 Task: Create a due date automation trigger when advanced on, 2 working days before a card is due add fields with custom field "Resume" set to a date not in this month at 11:00 AM.
Action: Mouse moved to (1042, 306)
Screenshot: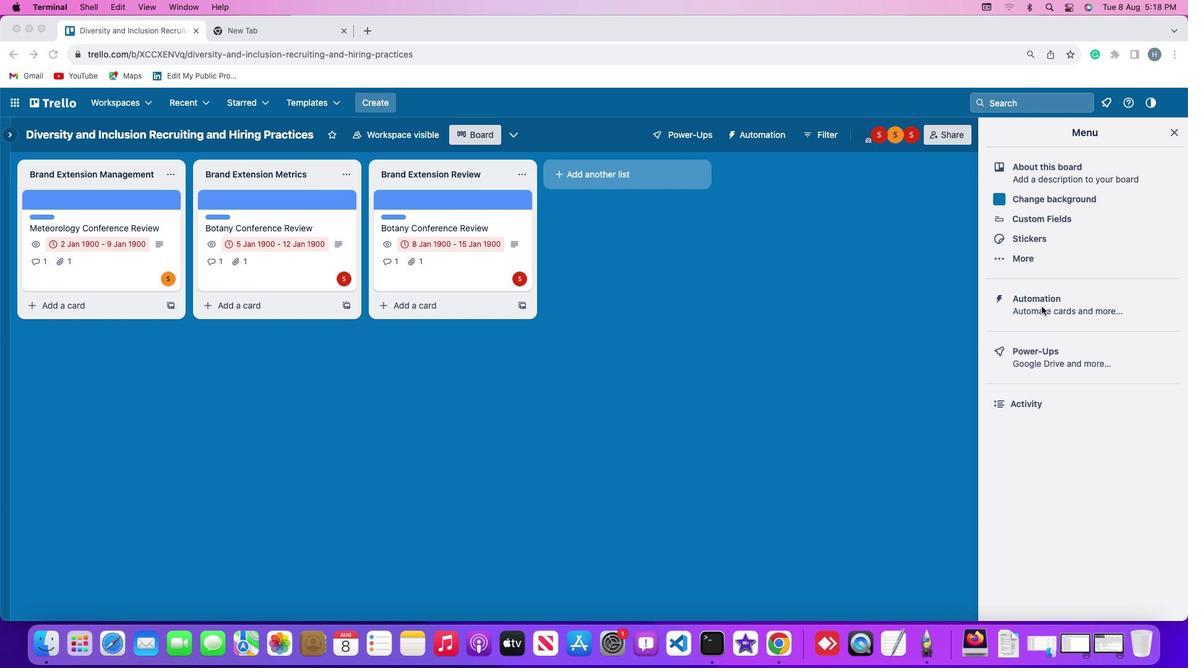 
Action: Mouse pressed left at (1042, 306)
Screenshot: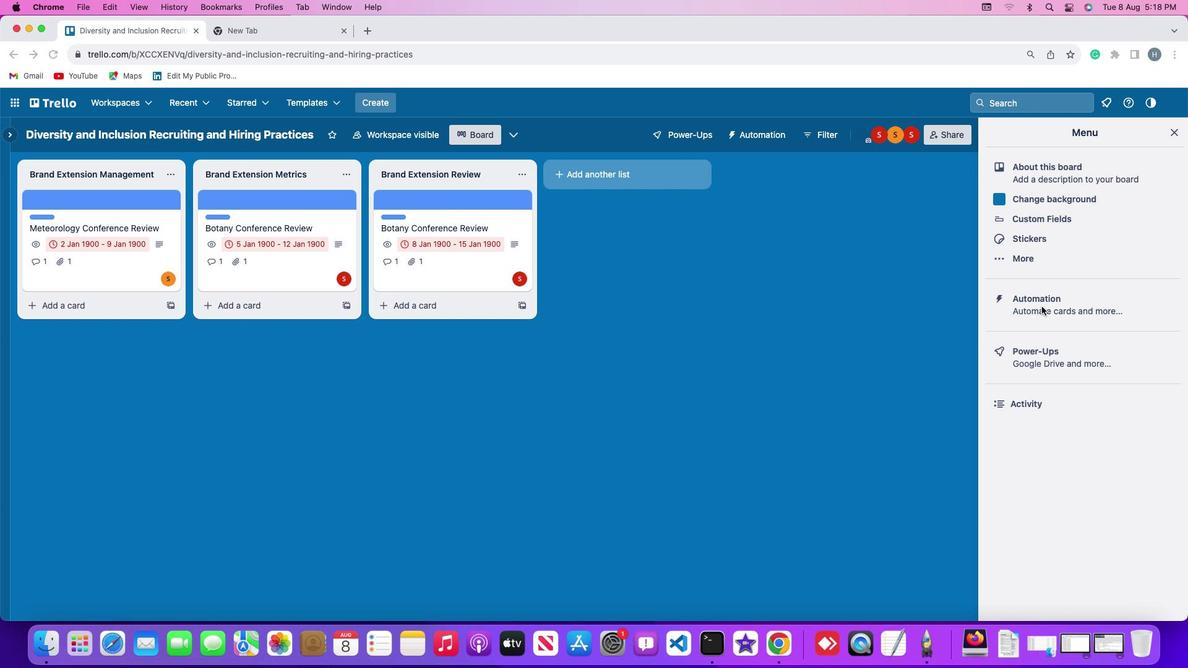 
Action: Mouse pressed left at (1042, 306)
Screenshot: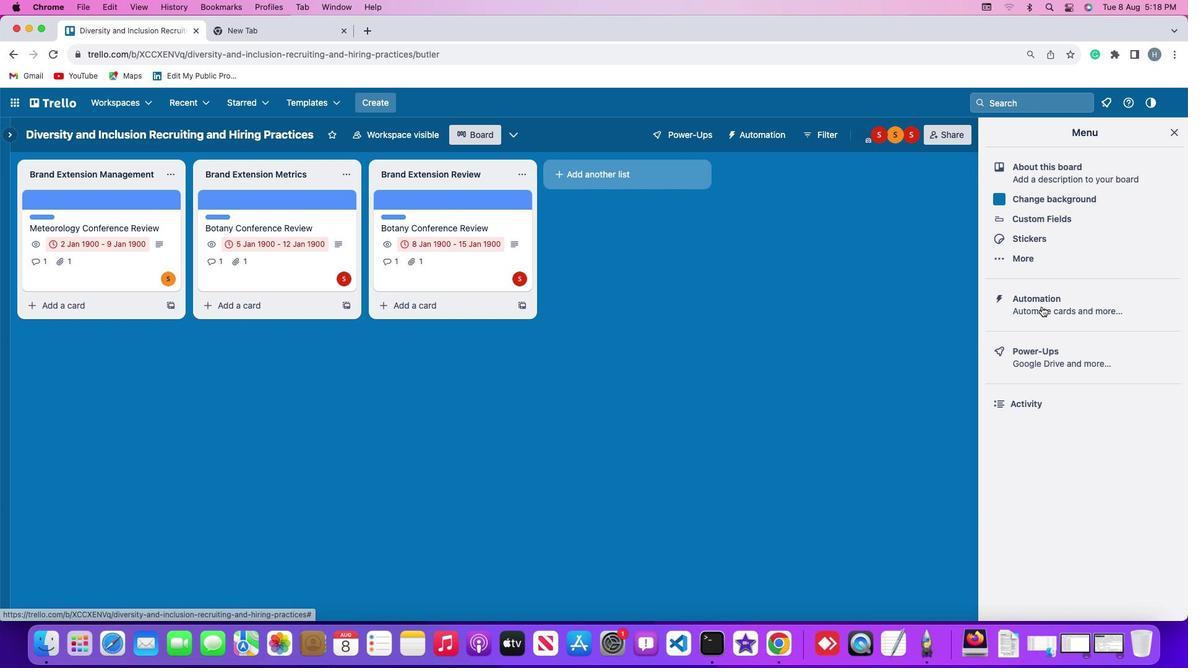 
Action: Mouse moved to (60, 293)
Screenshot: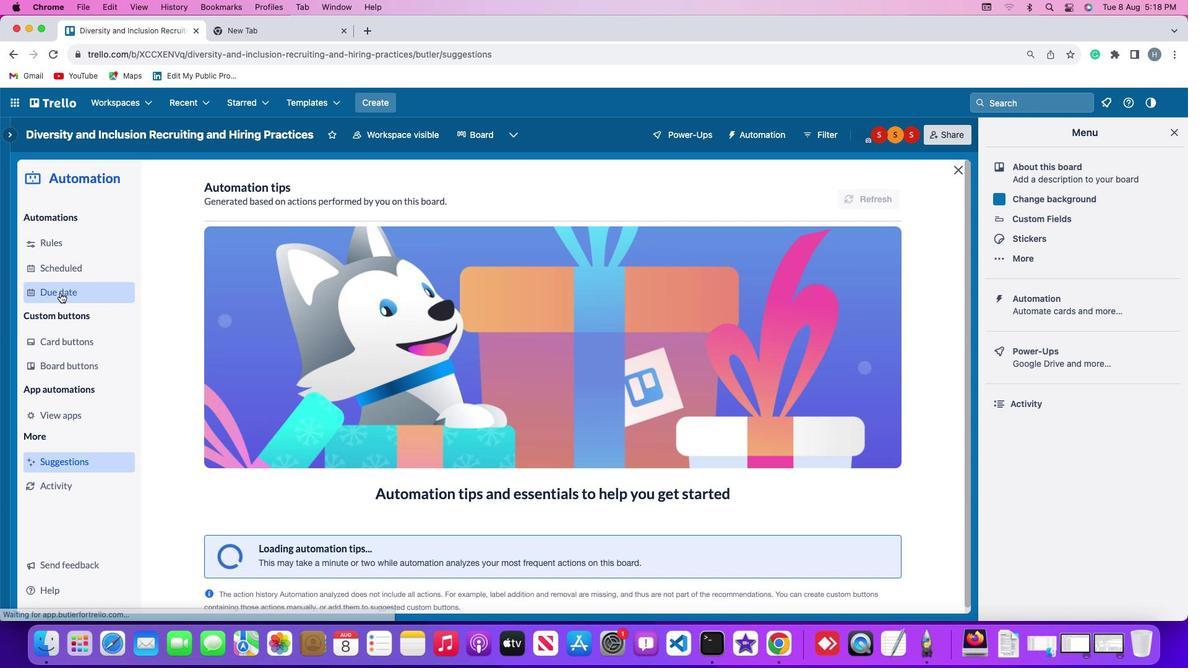 
Action: Mouse pressed left at (60, 293)
Screenshot: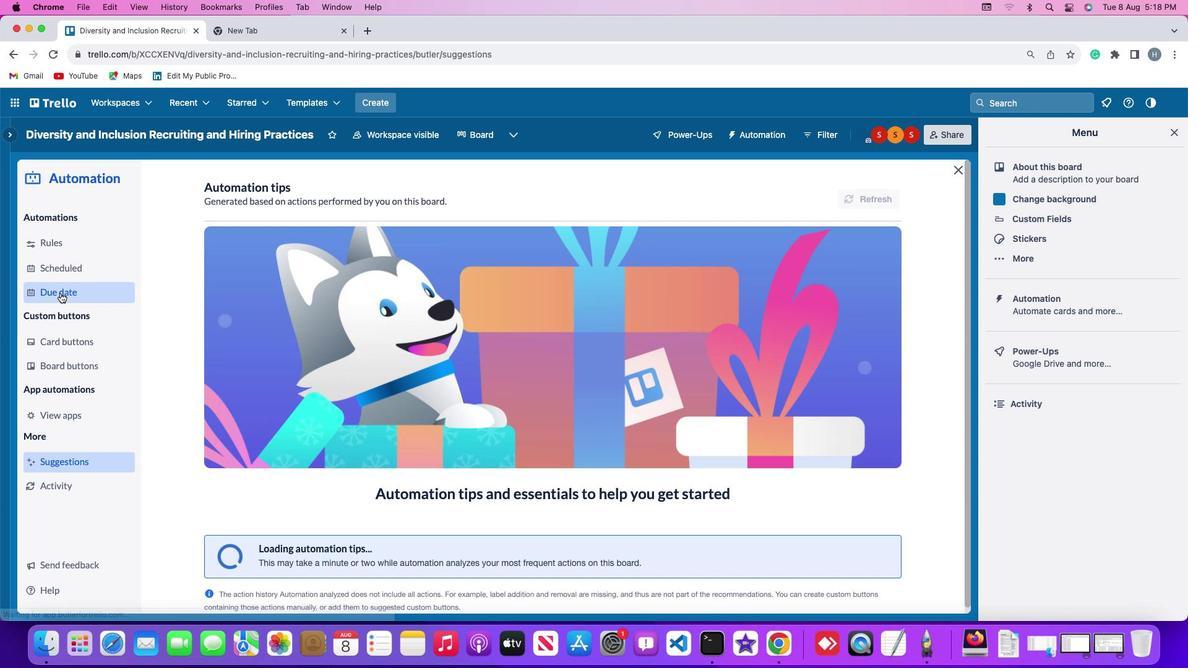 
Action: Mouse moved to (830, 191)
Screenshot: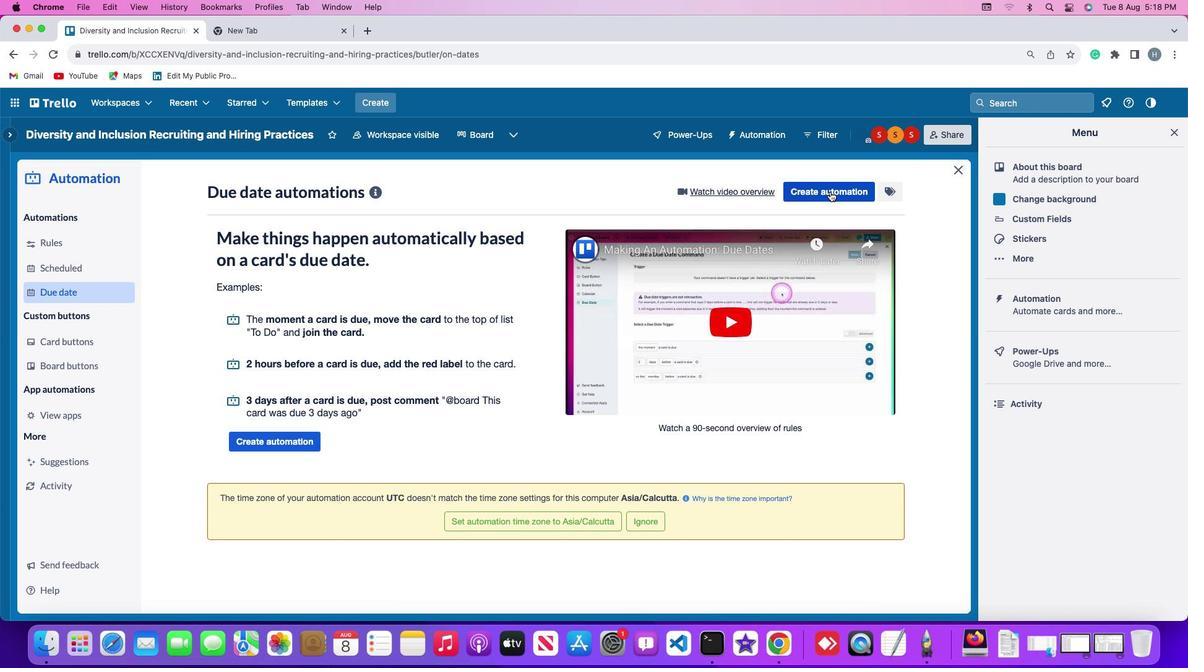 
Action: Mouse pressed left at (830, 191)
Screenshot: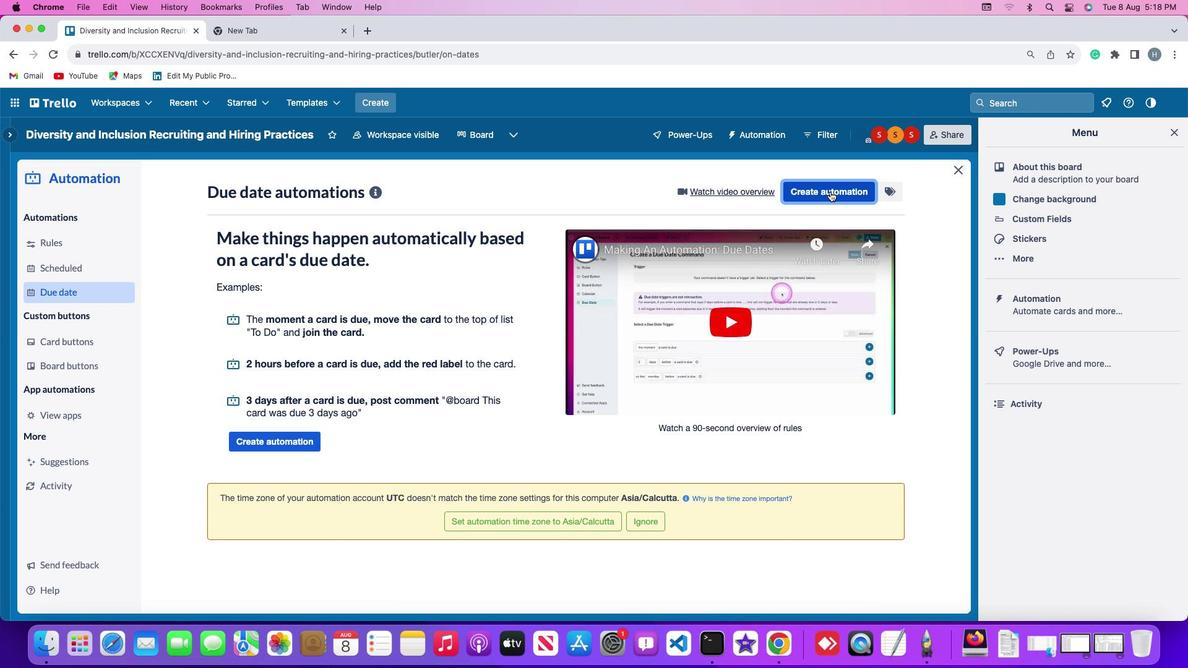 
Action: Mouse moved to (310, 312)
Screenshot: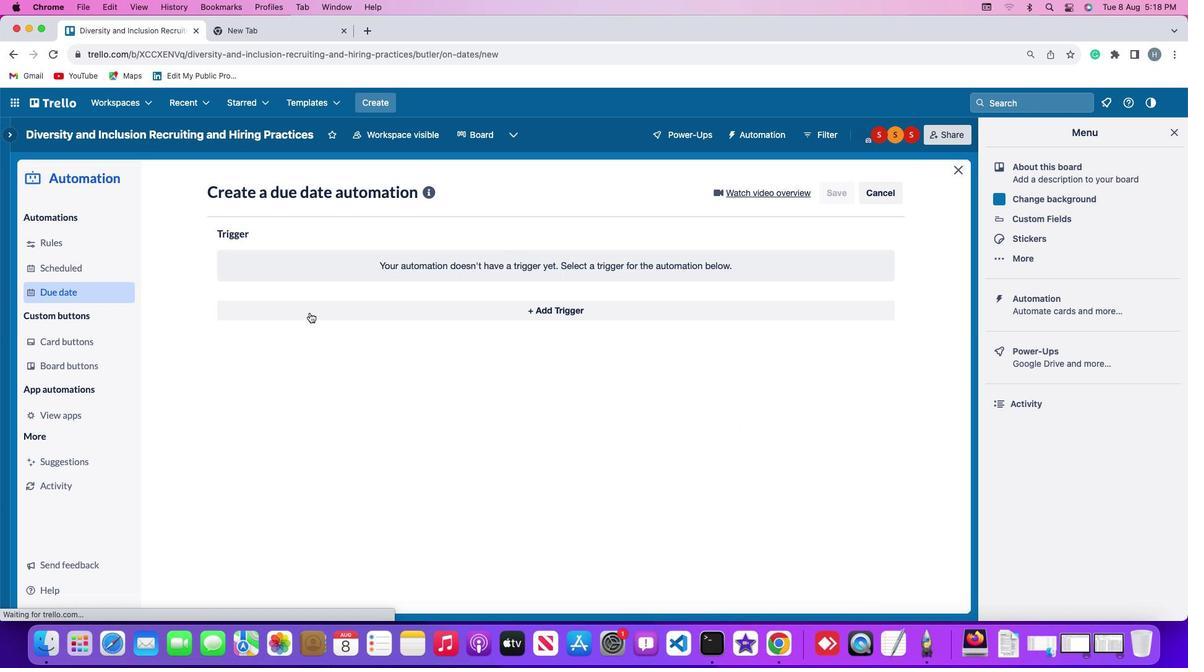 
Action: Mouse pressed left at (310, 312)
Screenshot: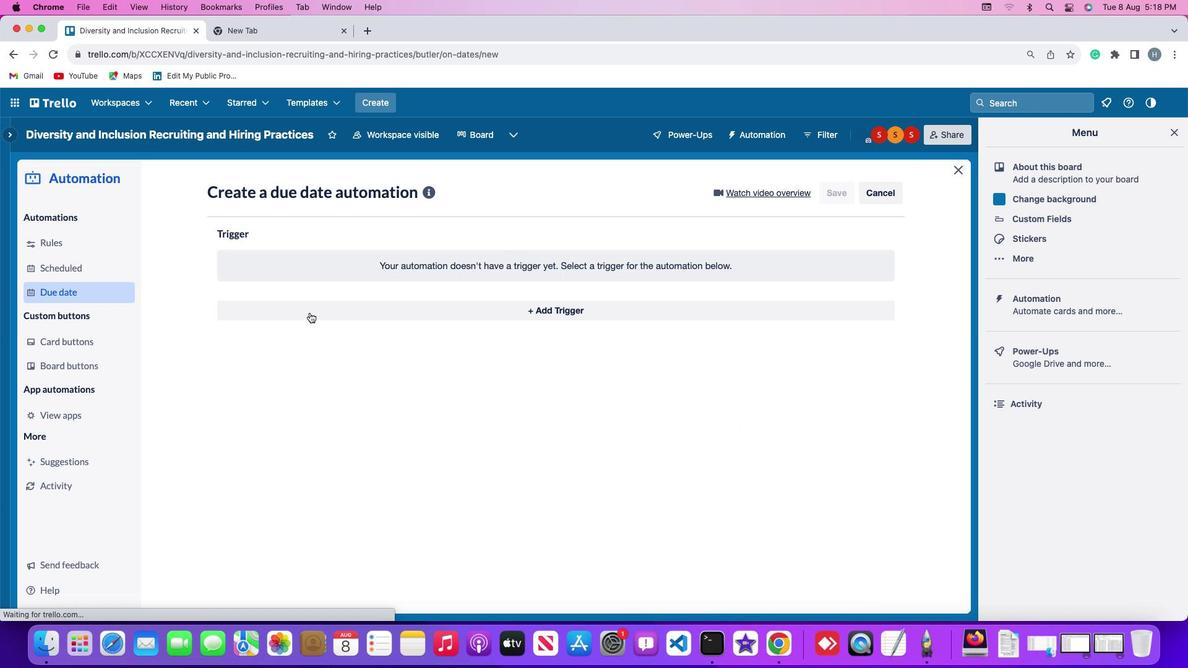 
Action: Mouse moved to (245, 505)
Screenshot: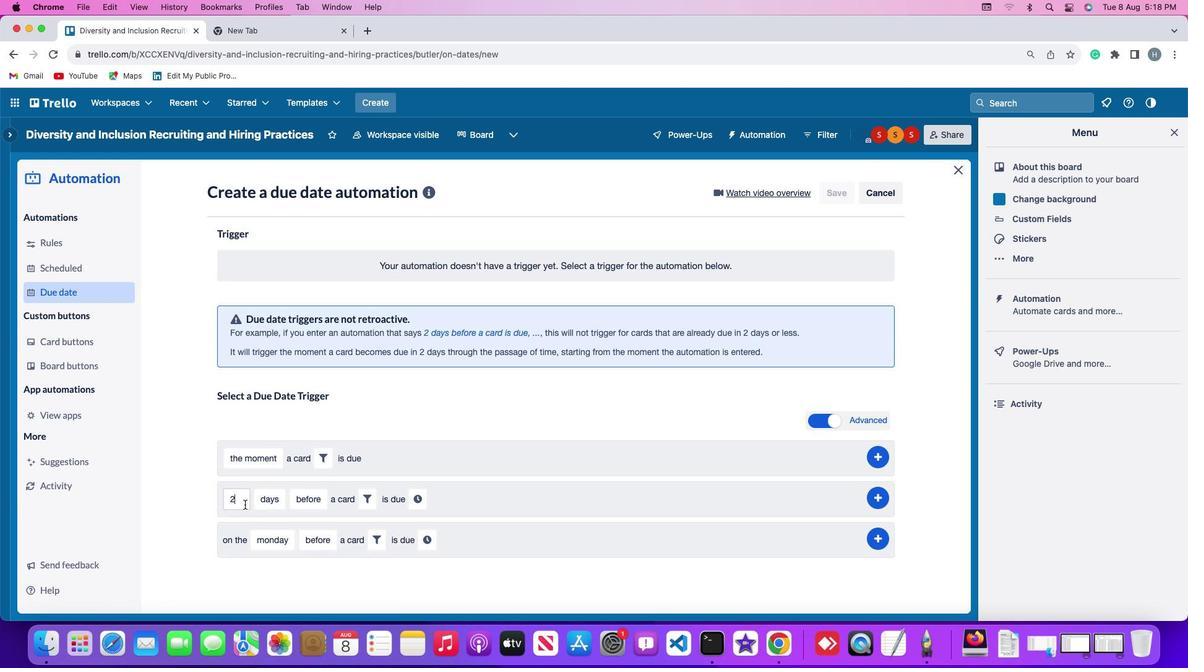 
Action: Mouse pressed left at (245, 505)
Screenshot: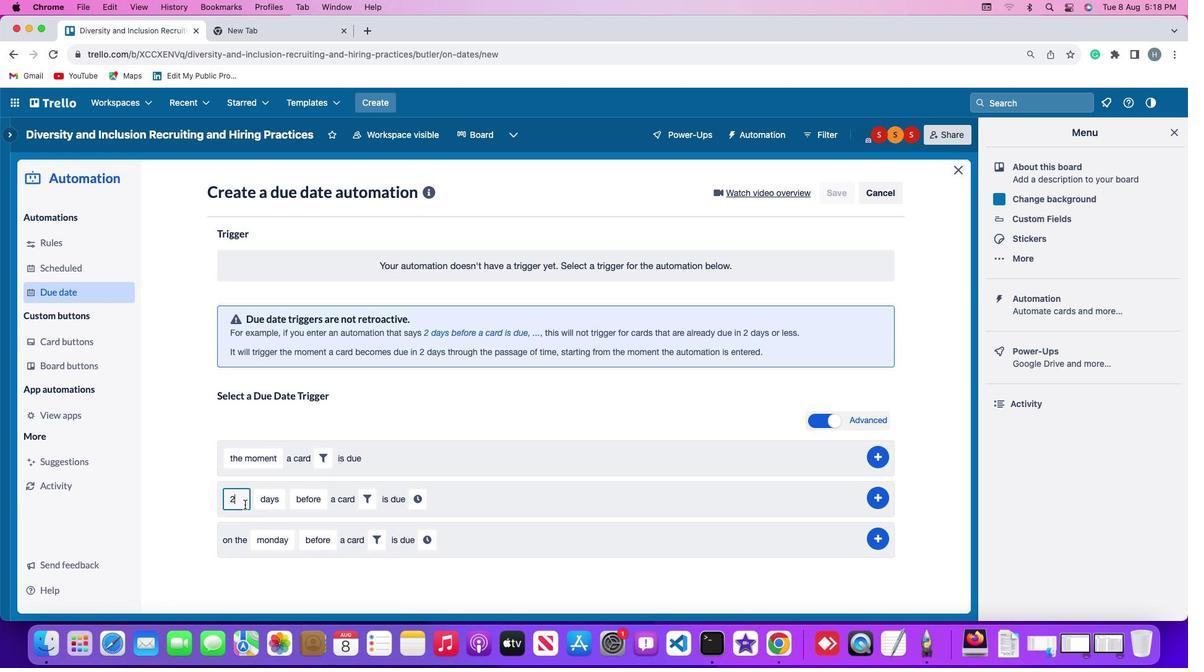 
Action: Mouse moved to (244, 504)
Screenshot: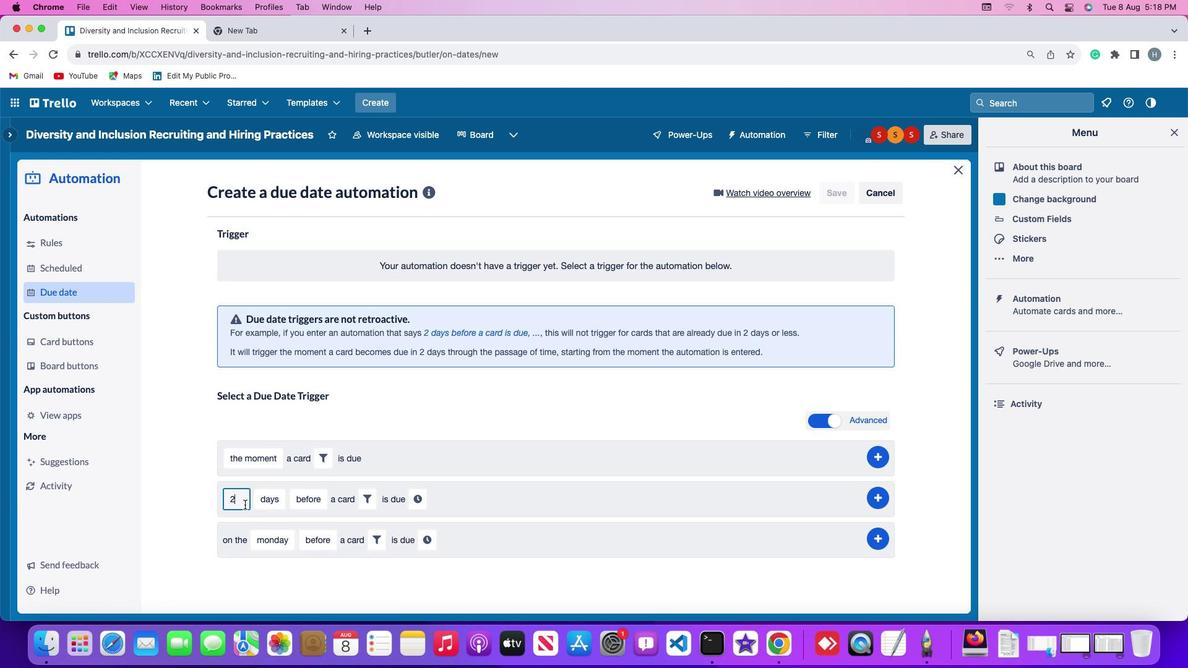 
Action: Key pressed Key.backspace'2'
Screenshot: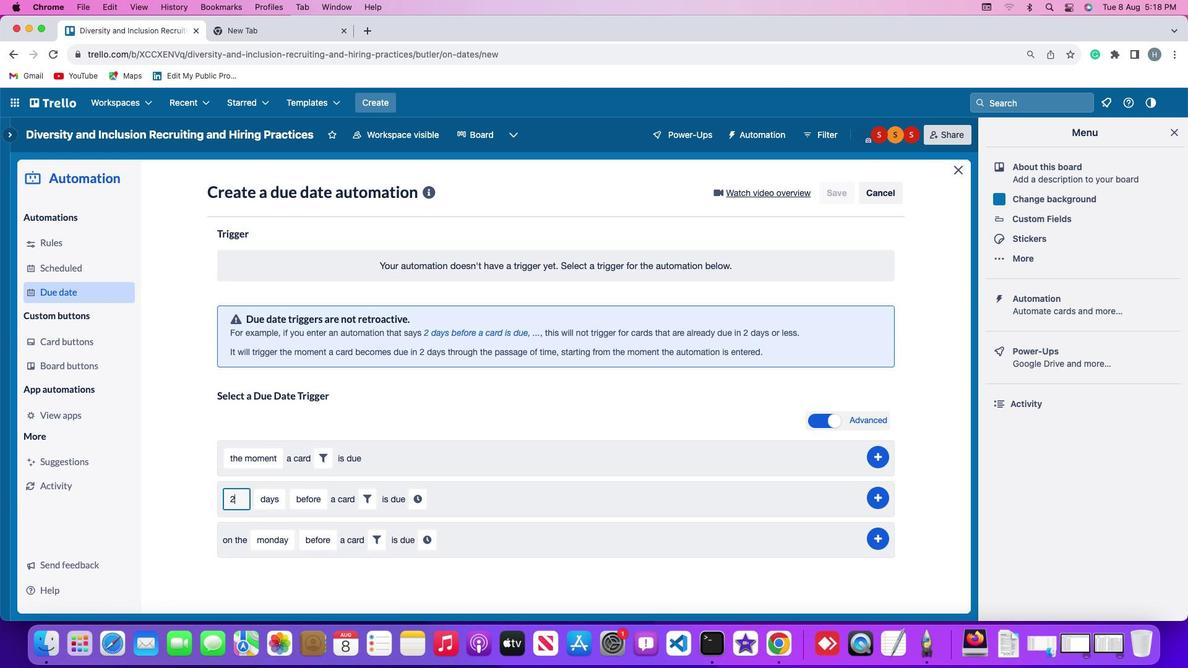 
Action: Mouse moved to (279, 504)
Screenshot: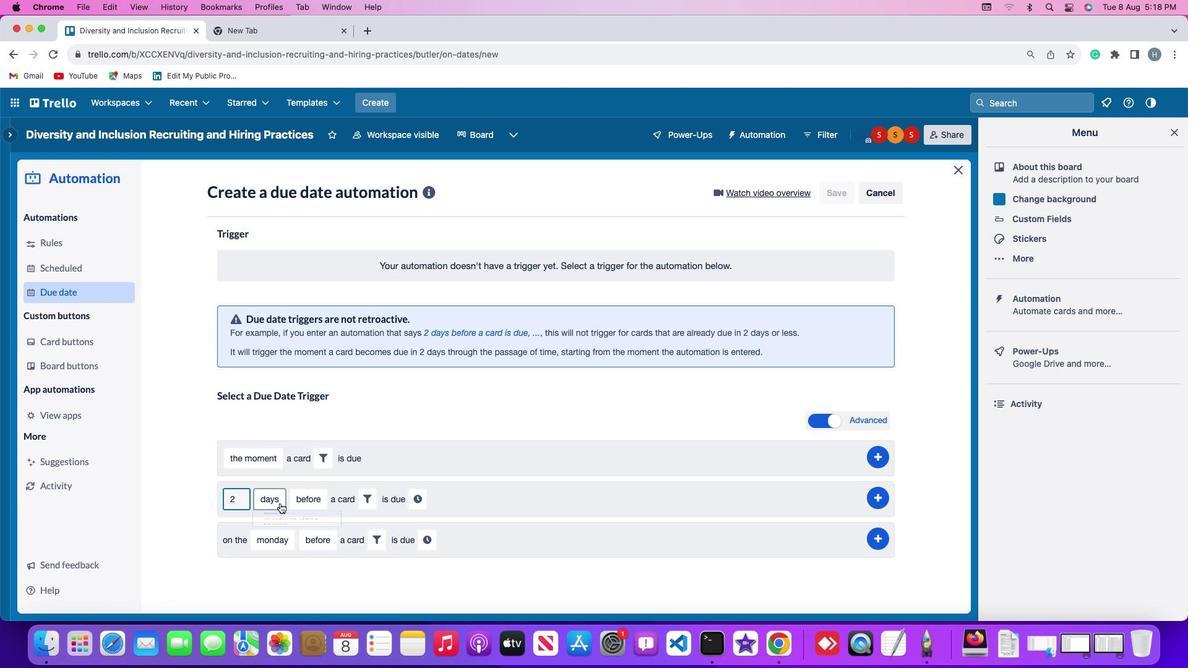 
Action: Mouse pressed left at (279, 504)
Screenshot: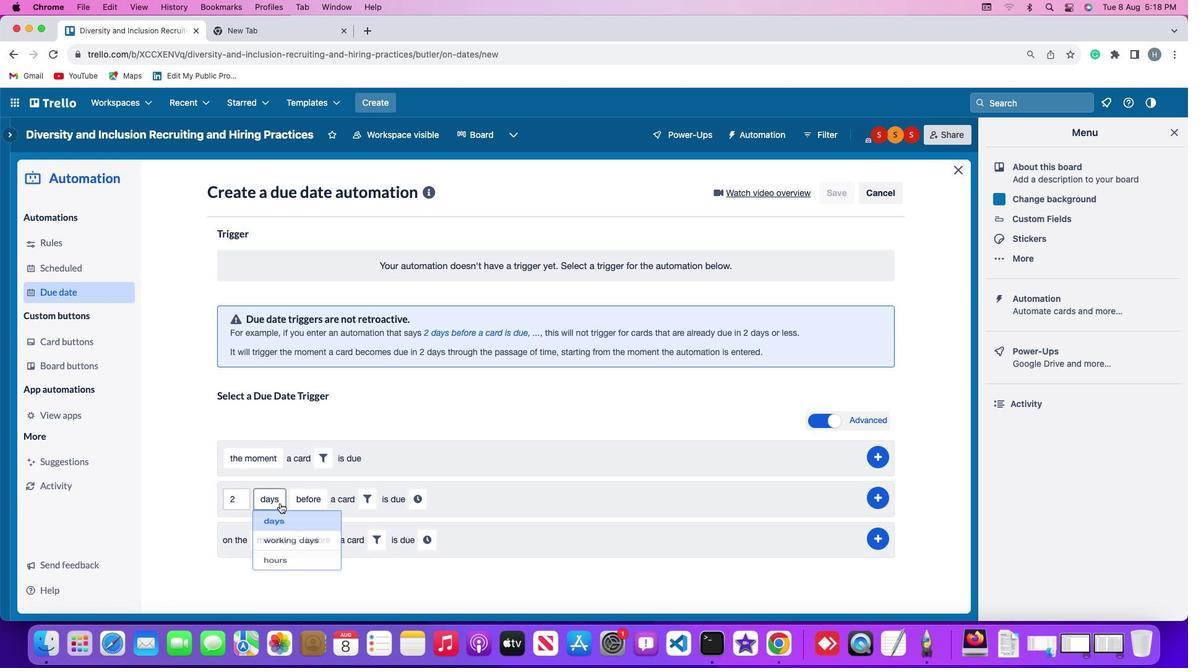 
Action: Mouse moved to (282, 548)
Screenshot: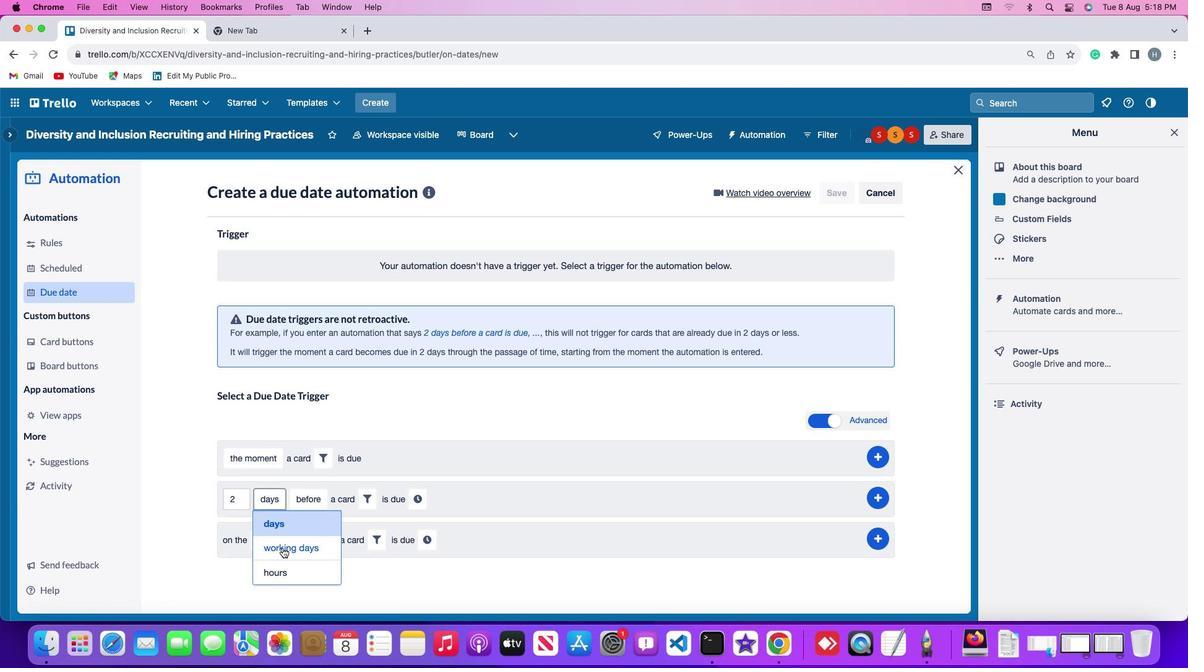 
Action: Mouse pressed left at (282, 548)
Screenshot: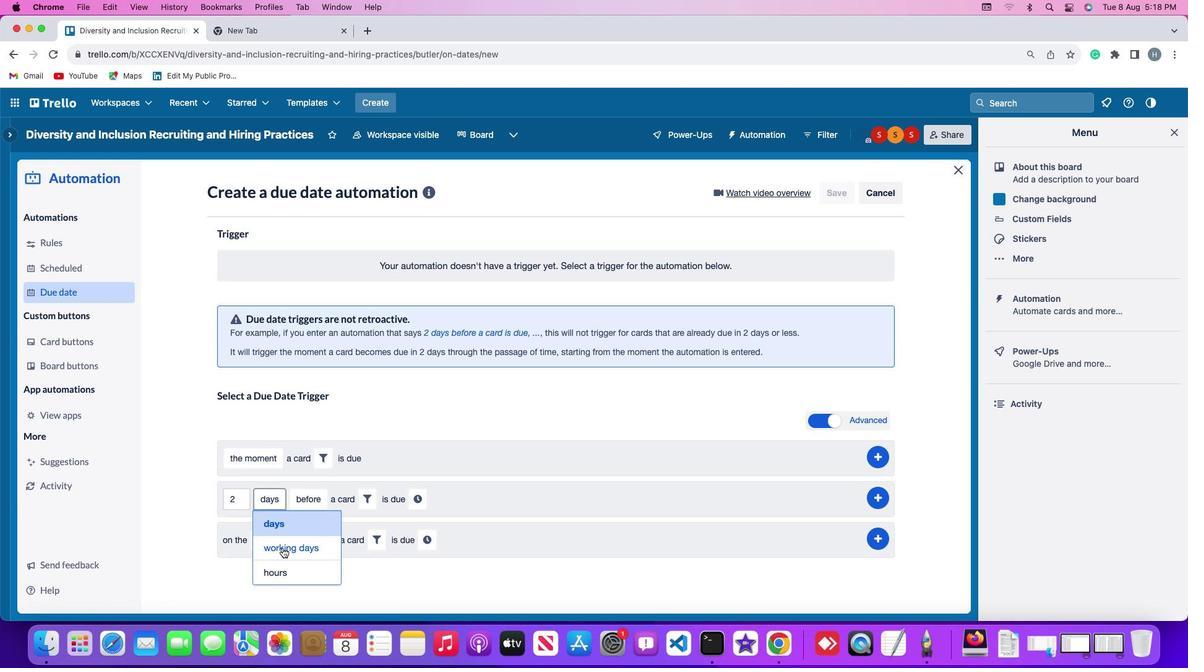 
Action: Mouse moved to (341, 505)
Screenshot: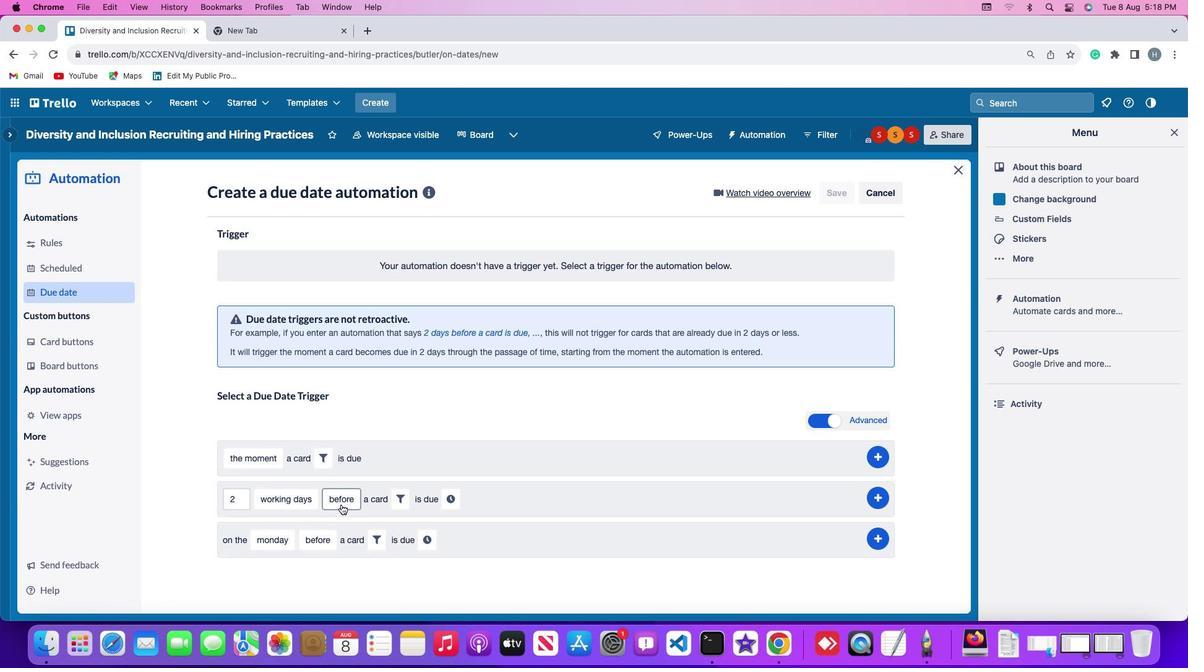 
Action: Mouse pressed left at (341, 505)
Screenshot: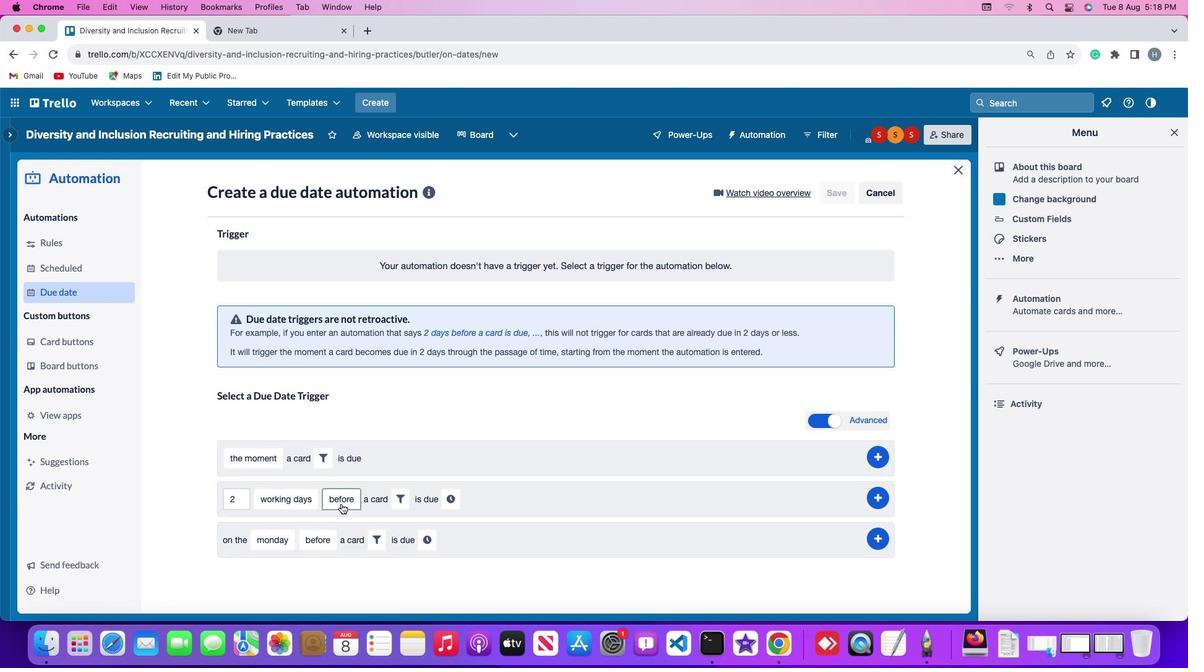 
Action: Mouse moved to (341, 521)
Screenshot: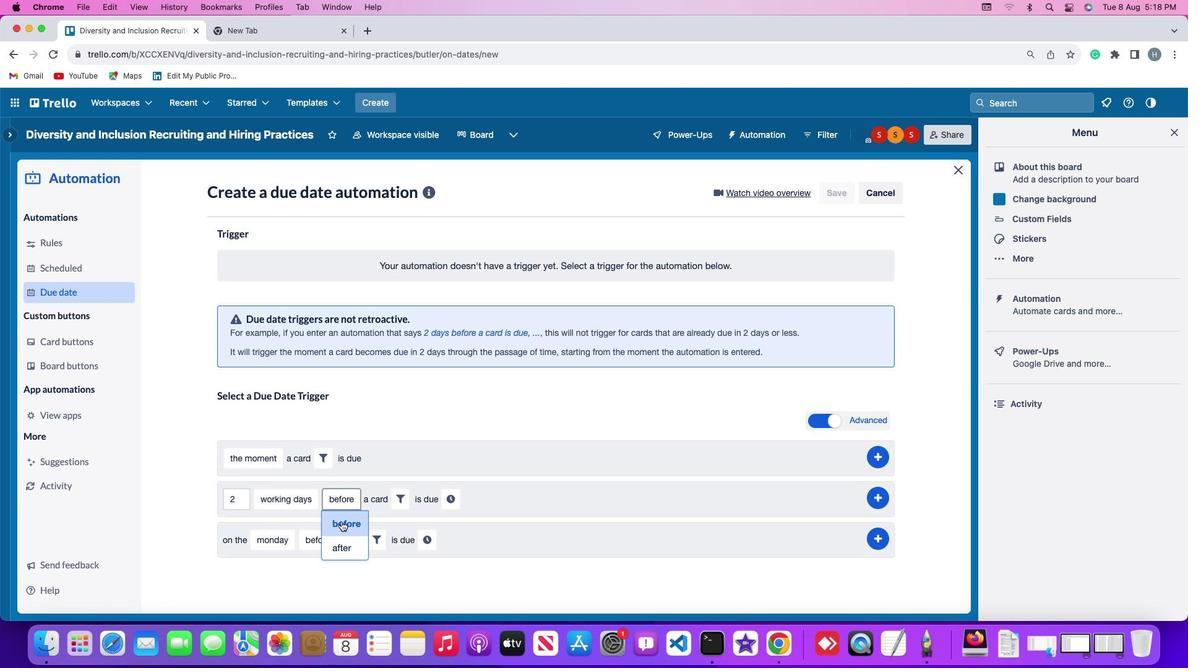 
Action: Mouse pressed left at (341, 521)
Screenshot: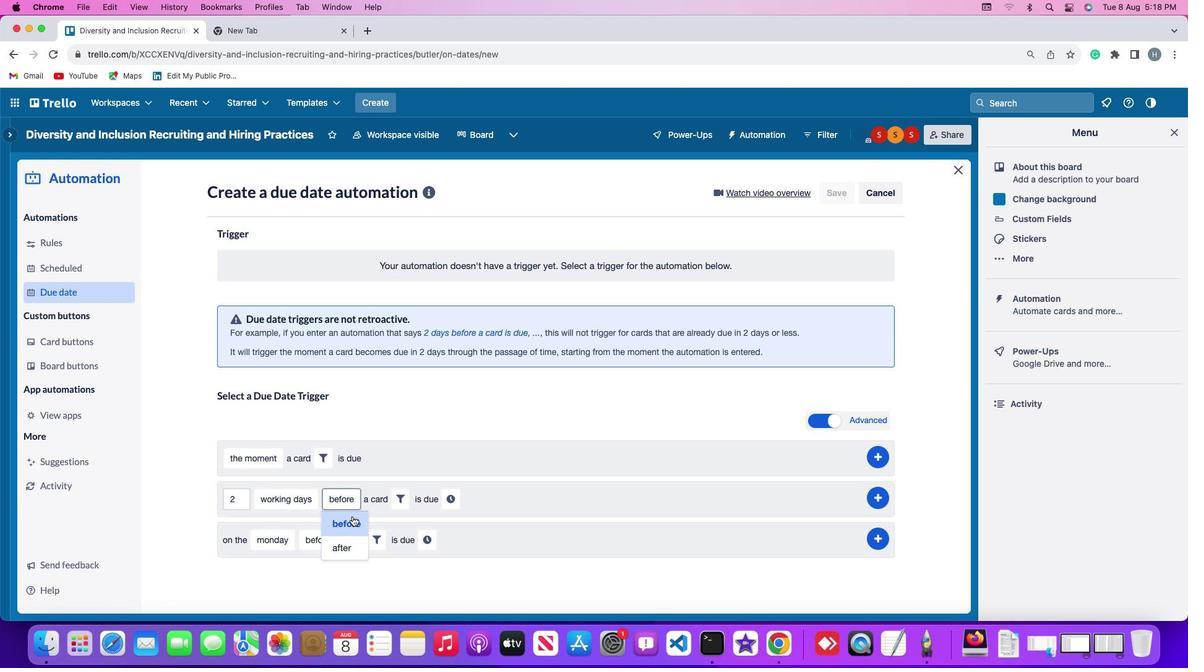 
Action: Mouse moved to (408, 497)
Screenshot: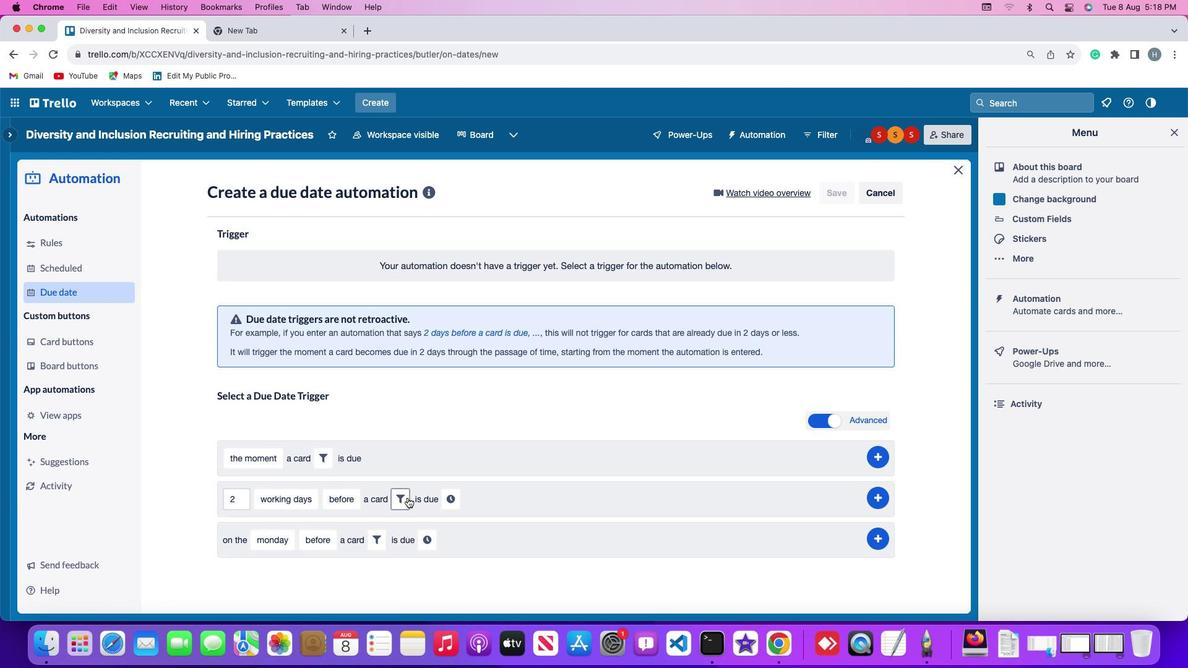 
Action: Mouse pressed left at (408, 497)
Screenshot: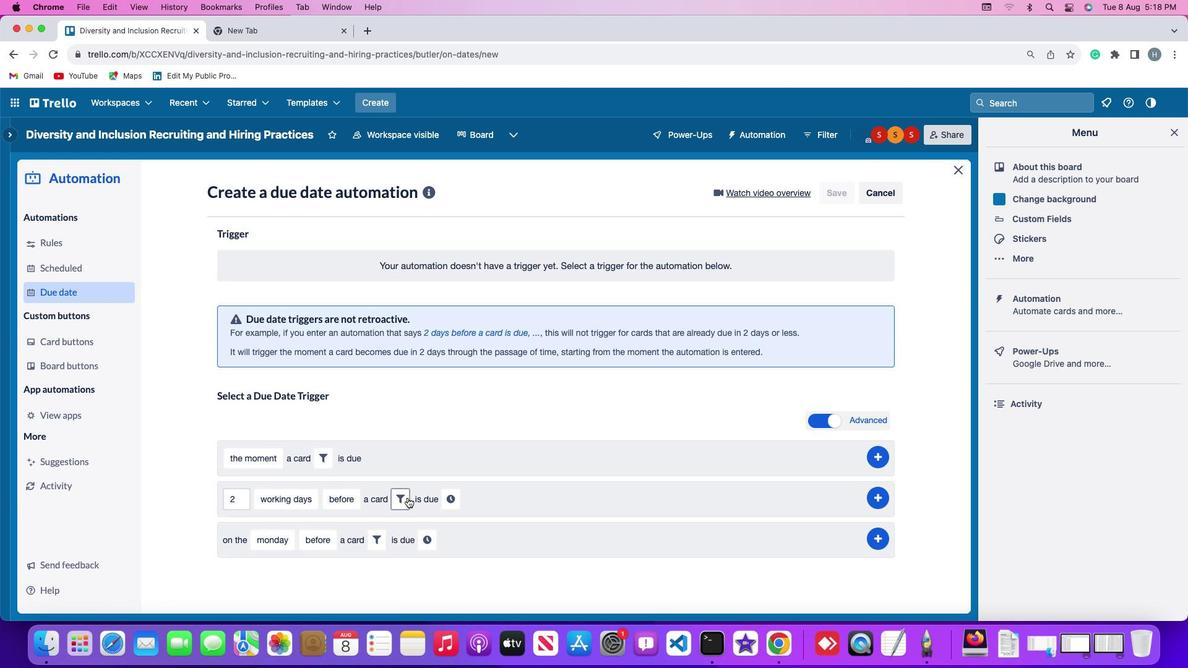 
Action: Mouse moved to (607, 536)
Screenshot: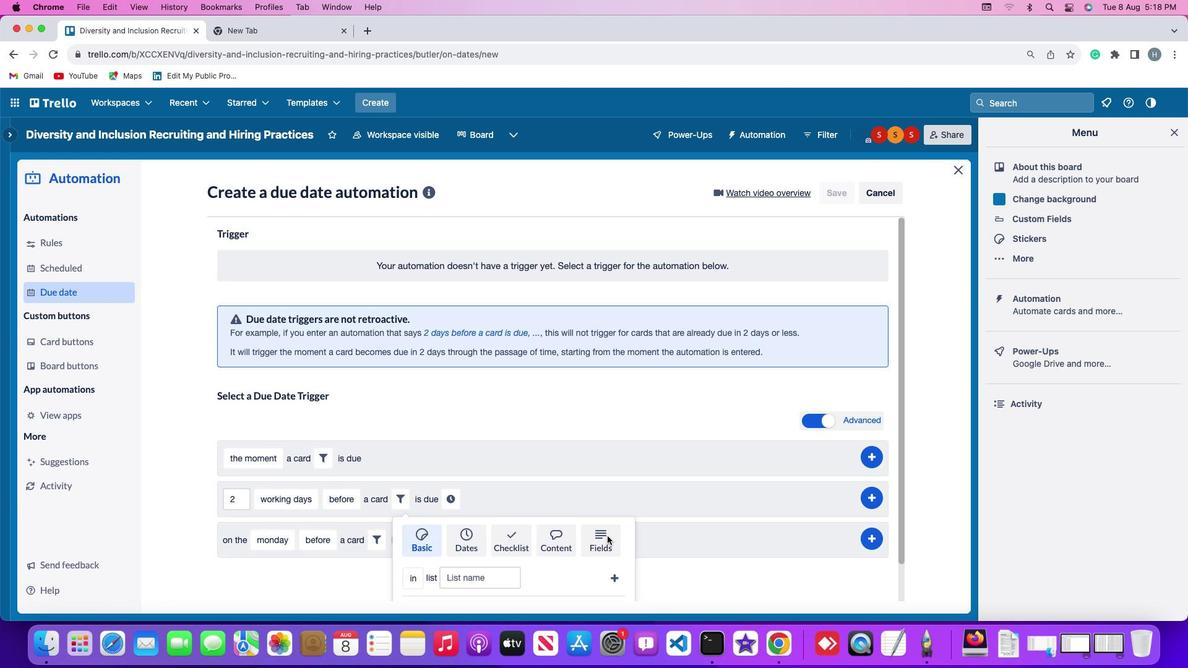 
Action: Mouse pressed left at (607, 536)
Screenshot: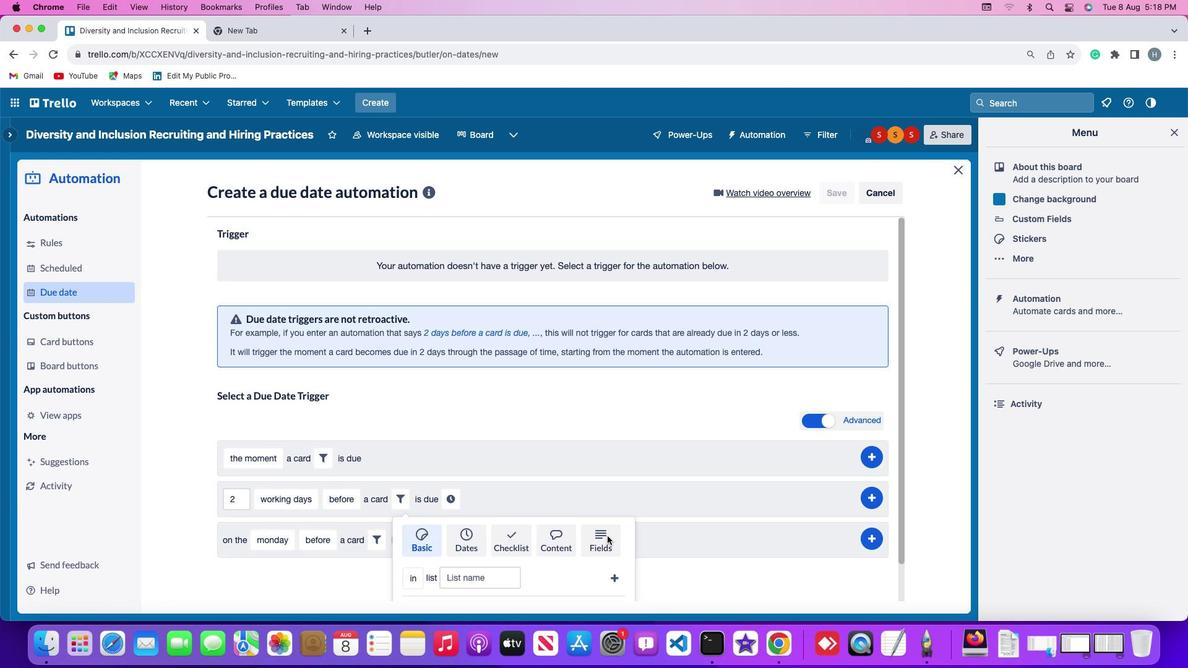 
Action: Mouse moved to (367, 574)
Screenshot: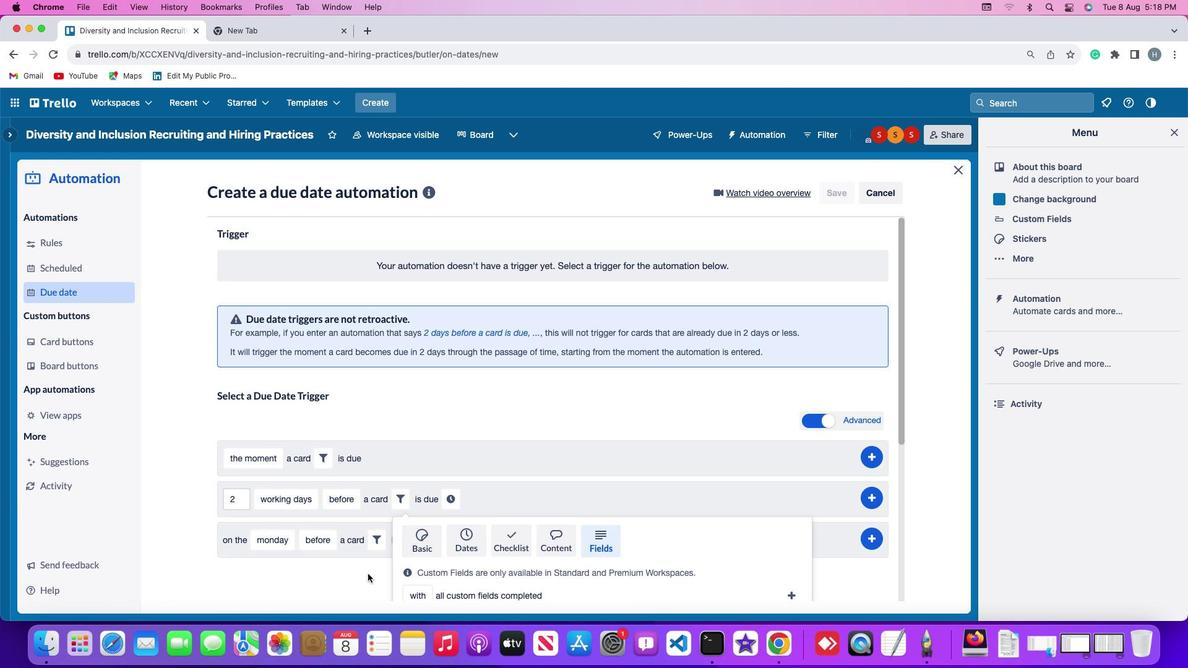 
Action: Mouse scrolled (367, 574) with delta (0, 0)
Screenshot: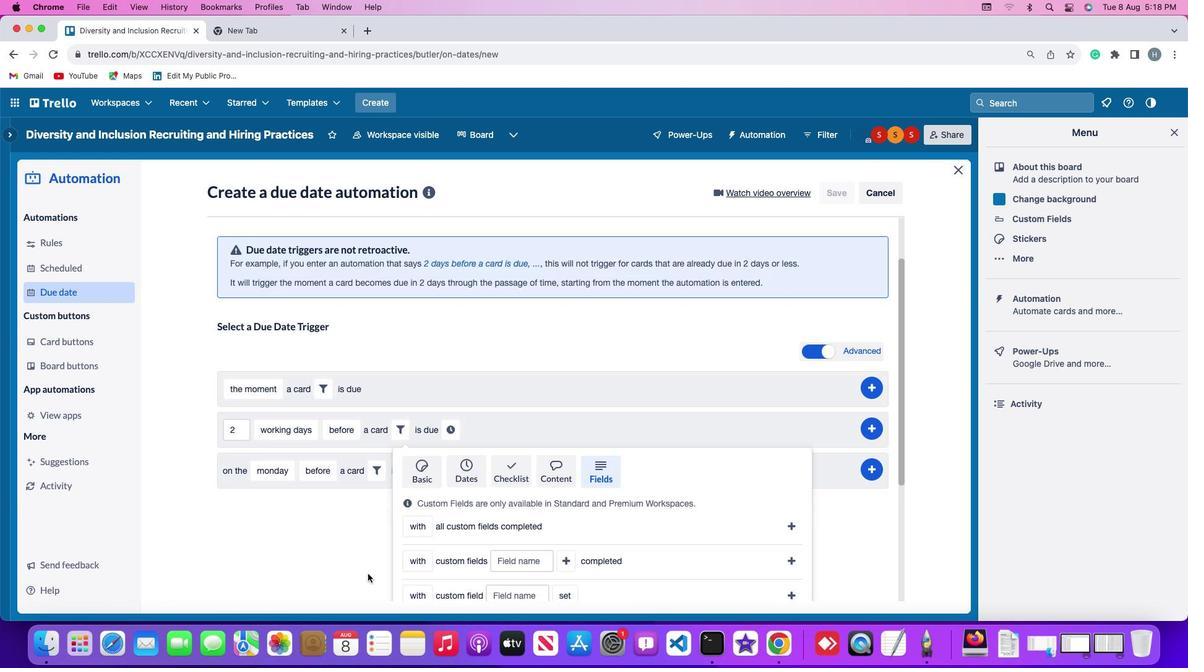 
Action: Mouse scrolled (367, 574) with delta (0, 0)
Screenshot: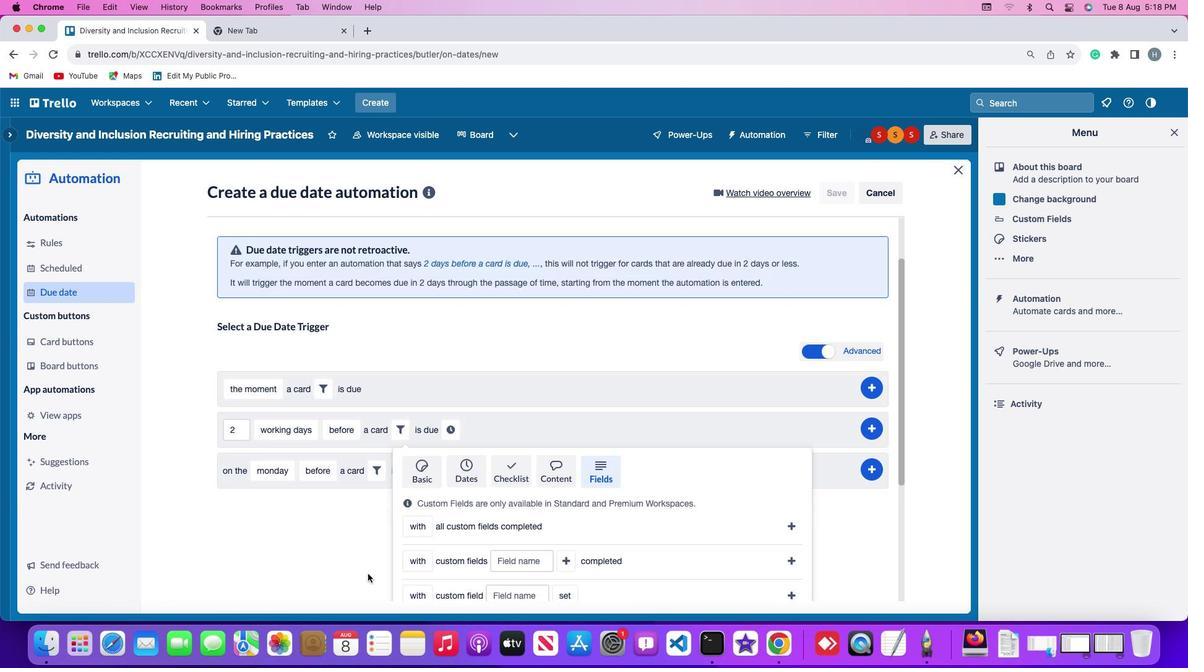 
Action: Mouse scrolled (367, 574) with delta (0, -2)
Screenshot: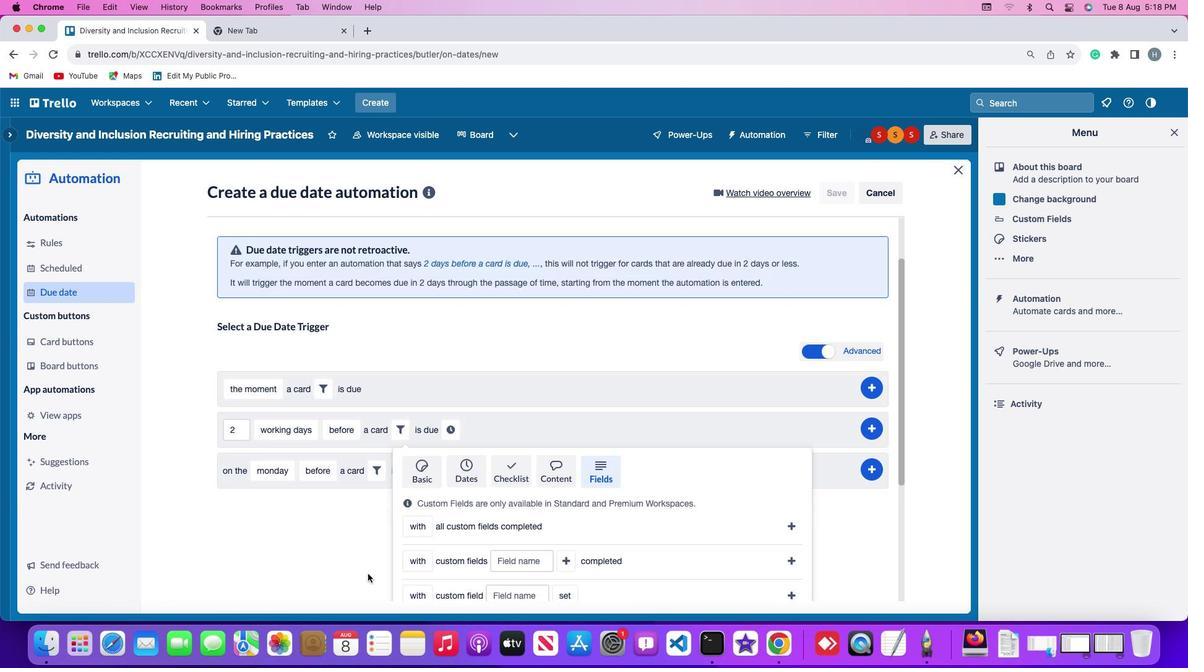 
Action: Mouse scrolled (367, 574) with delta (0, -3)
Screenshot: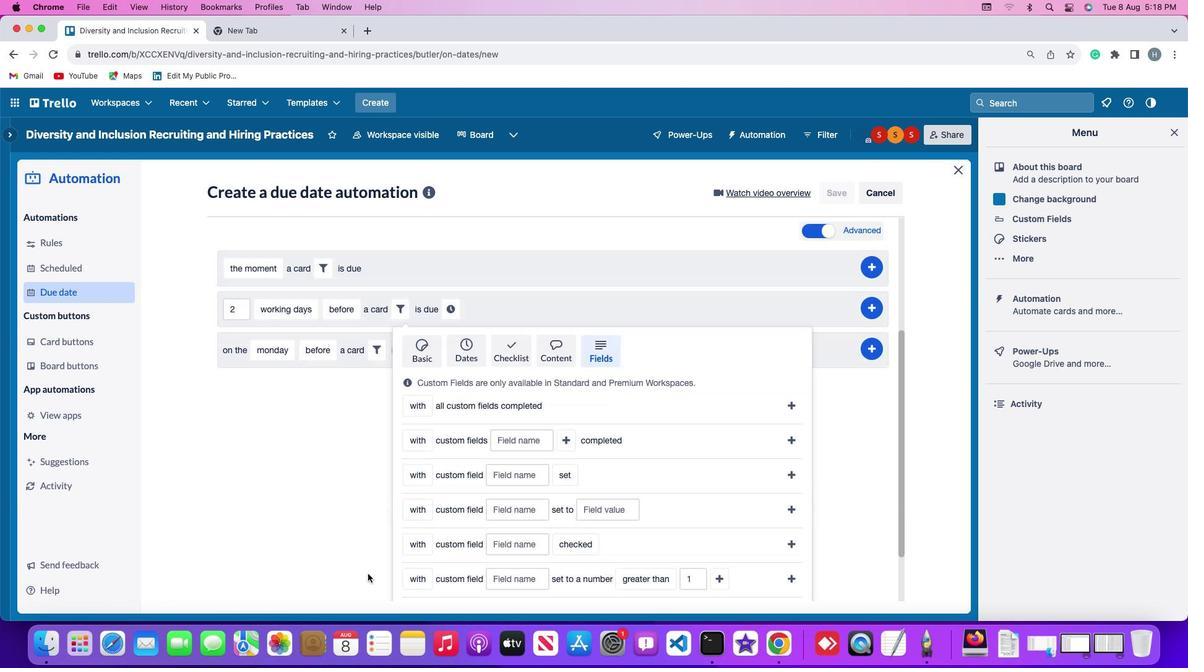 
Action: Mouse scrolled (367, 574) with delta (0, -3)
Screenshot: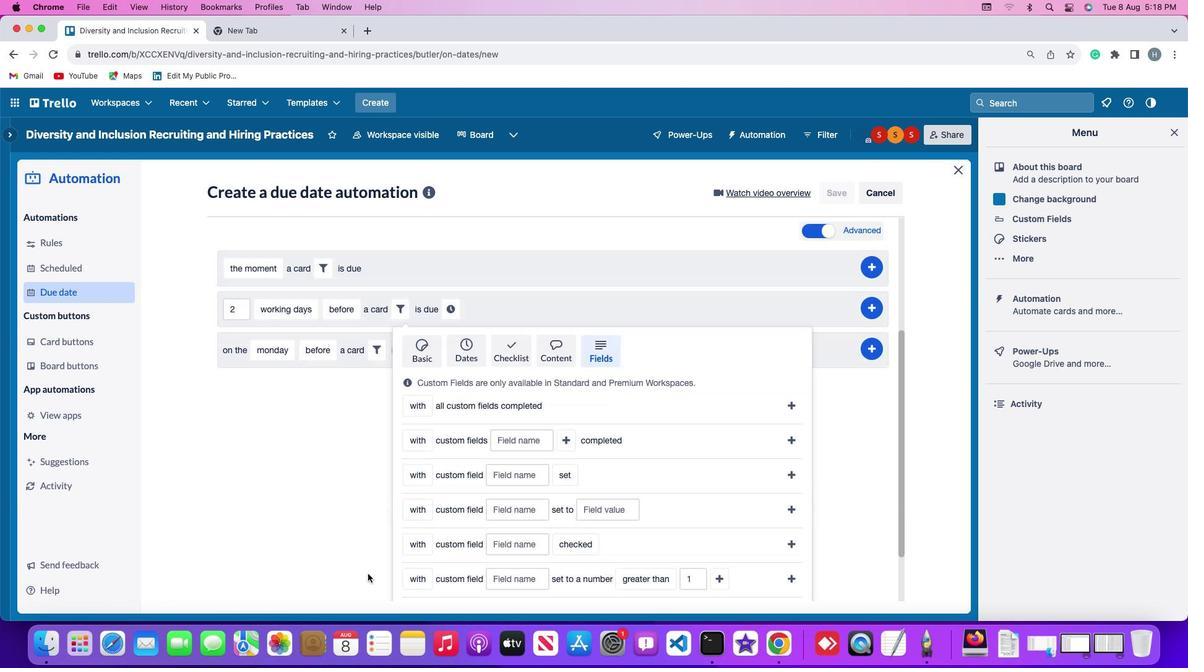 
Action: Mouse scrolled (367, 574) with delta (0, -4)
Screenshot: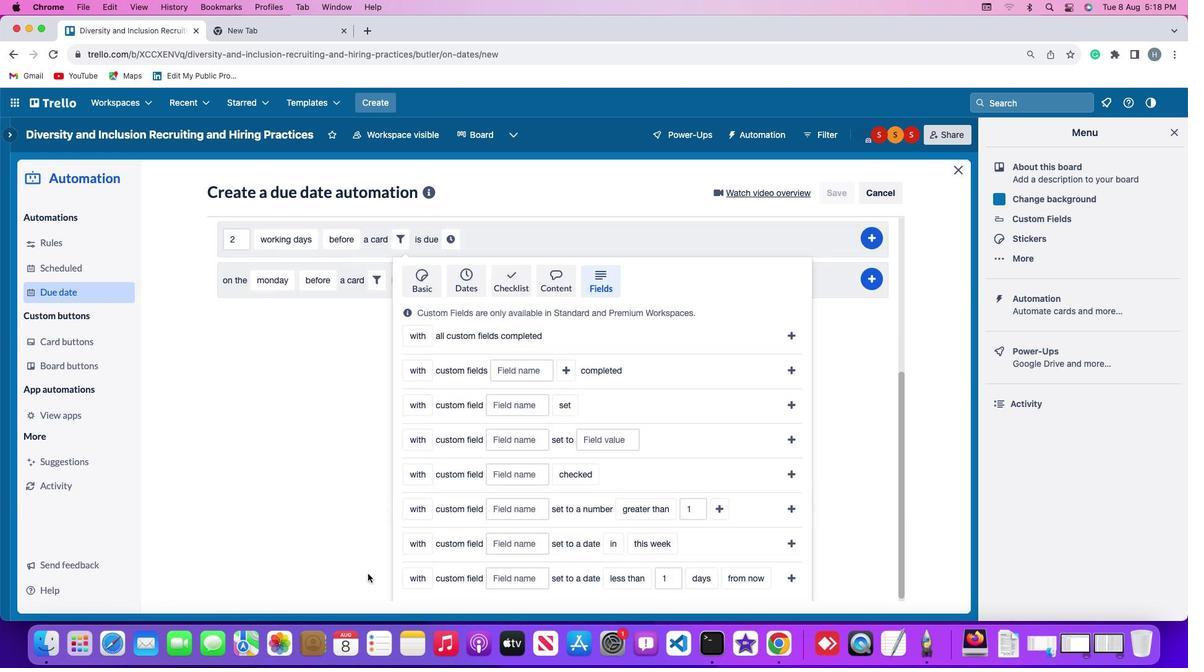 
Action: Mouse scrolled (367, 574) with delta (0, -4)
Screenshot: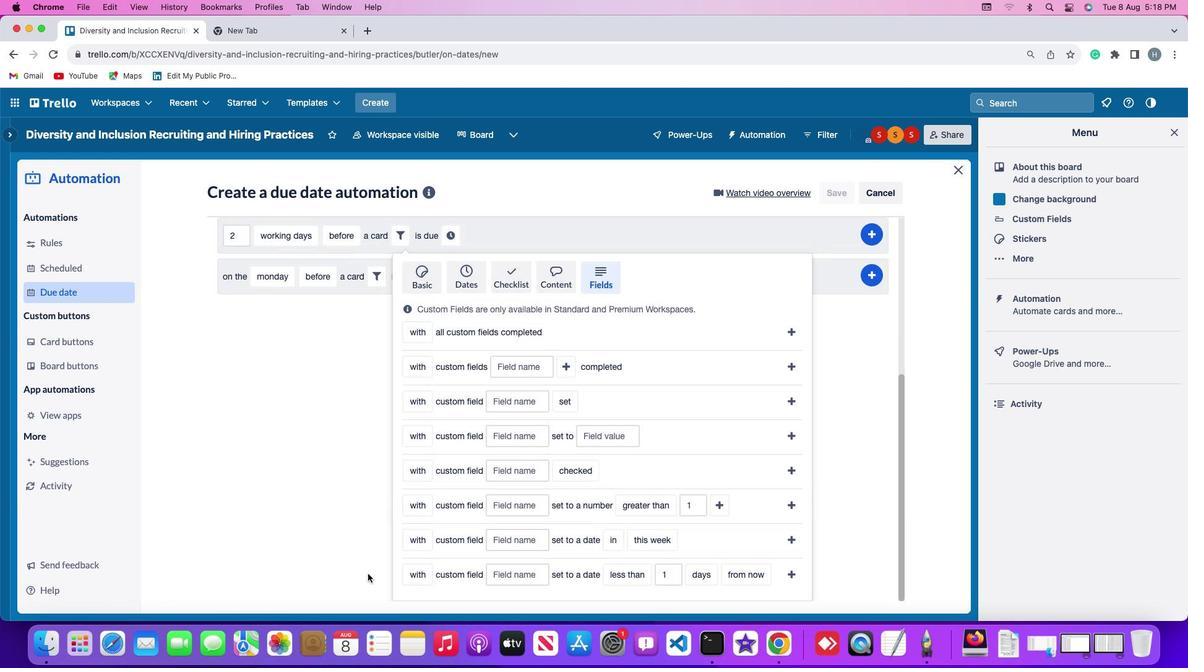 
Action: Mouse scrolled (367, 574) with delta (0, 0)
Screenshot: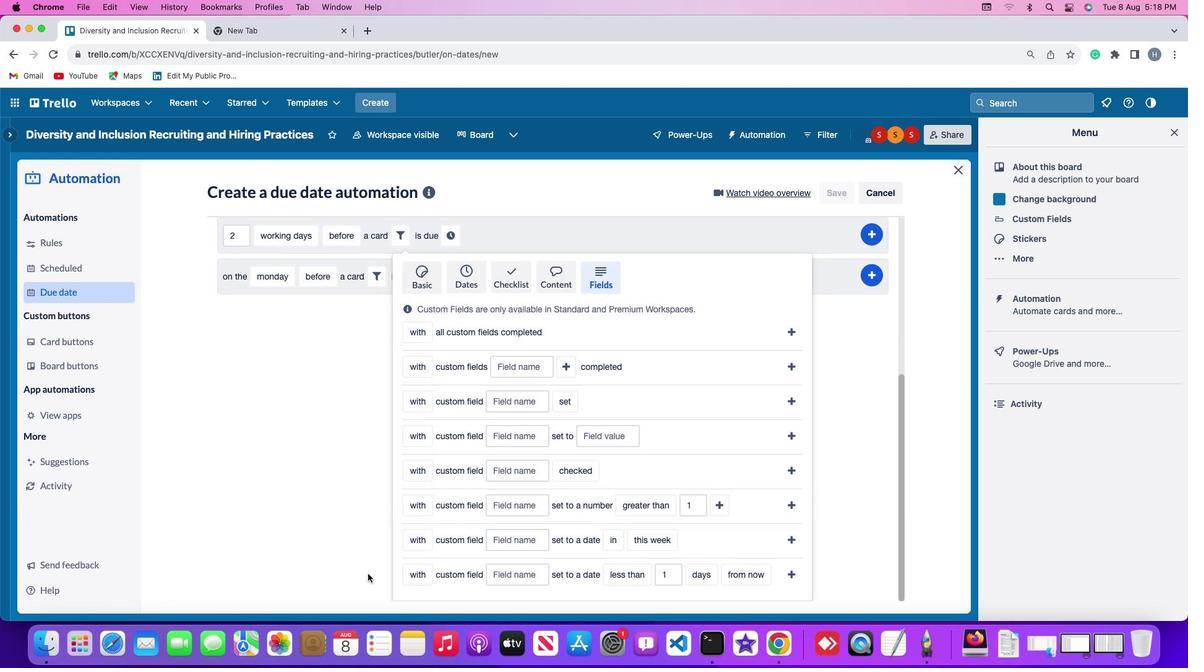 
Action: Mouse scrolled (367, 574) with delta (0, 0)
Screenshot: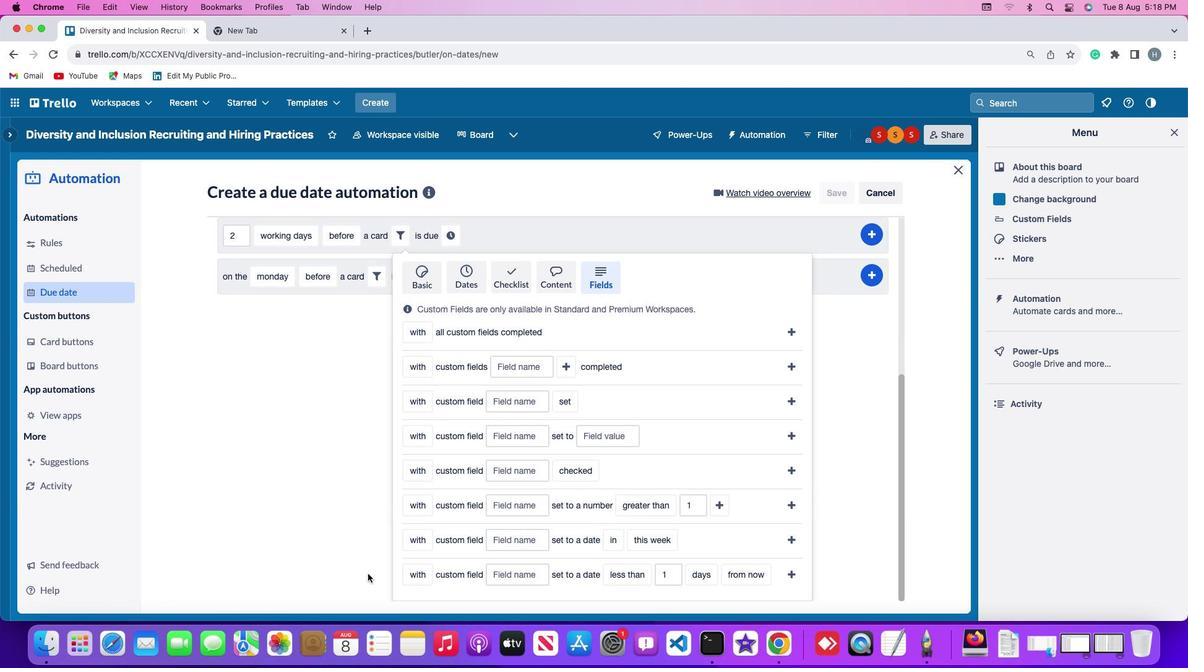 
Action: Mouse scrolled (367, 574) with delta (0, -1)
Screenshot: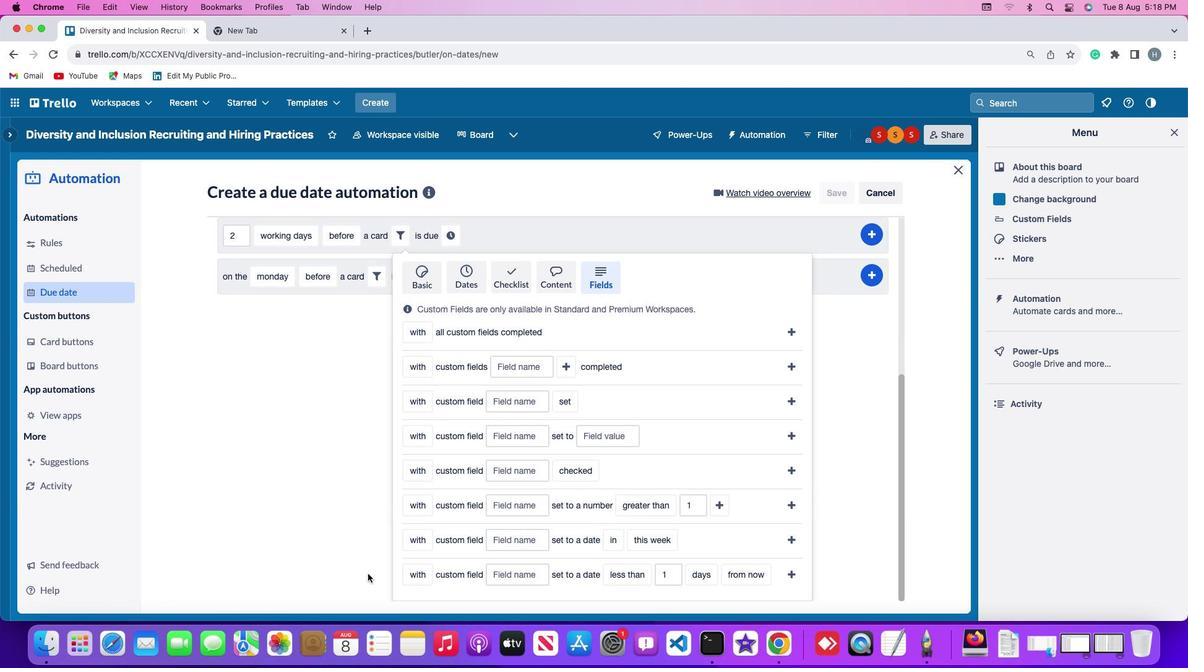 
Action: Mouse scrolled (367, 574) with delta (0, -3)
Screenshot: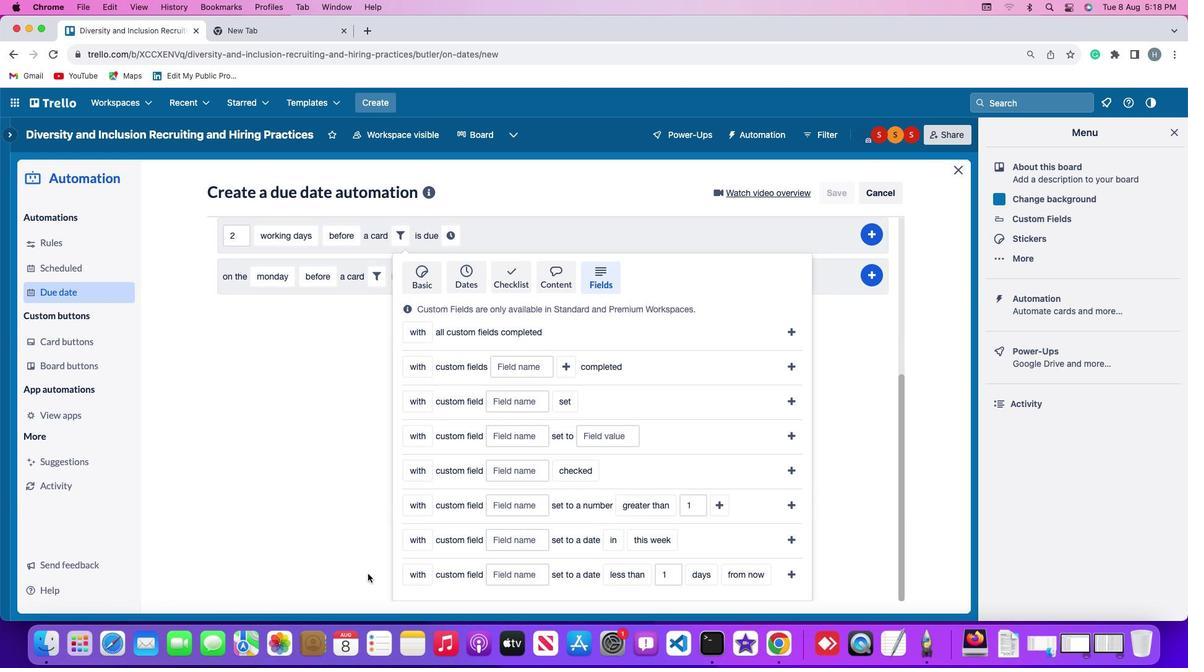 
Action: Mouse moved to (429, 543)
Screenshot: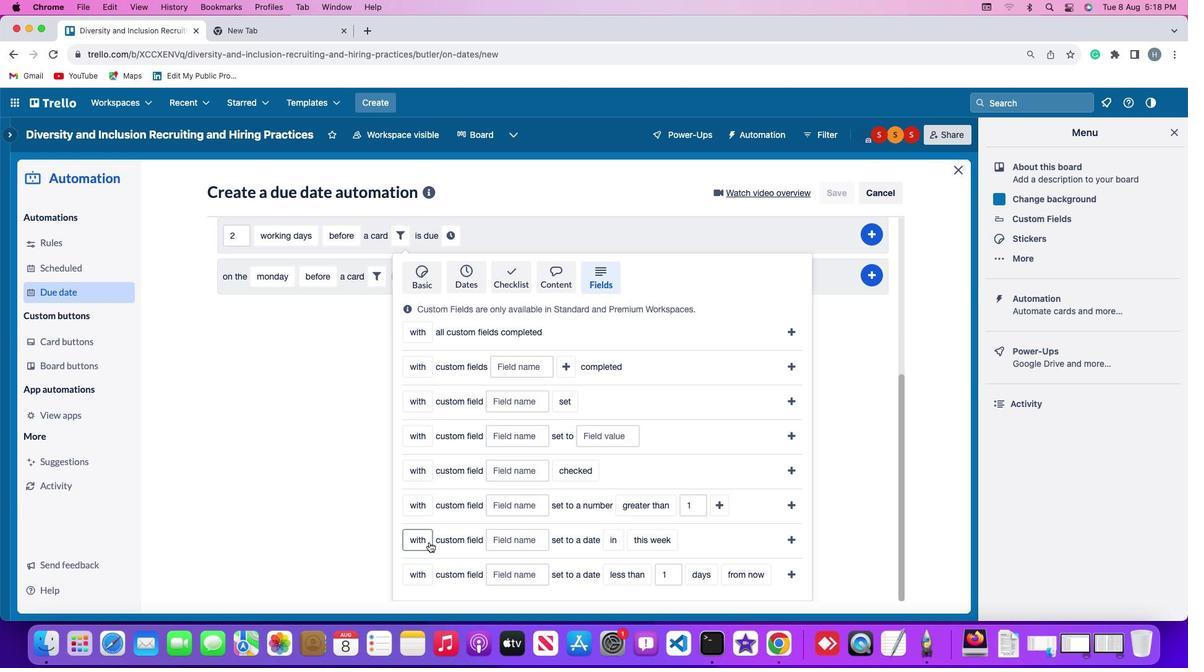 
Action: Mouse pressed left at (429, 543)
Screenshot: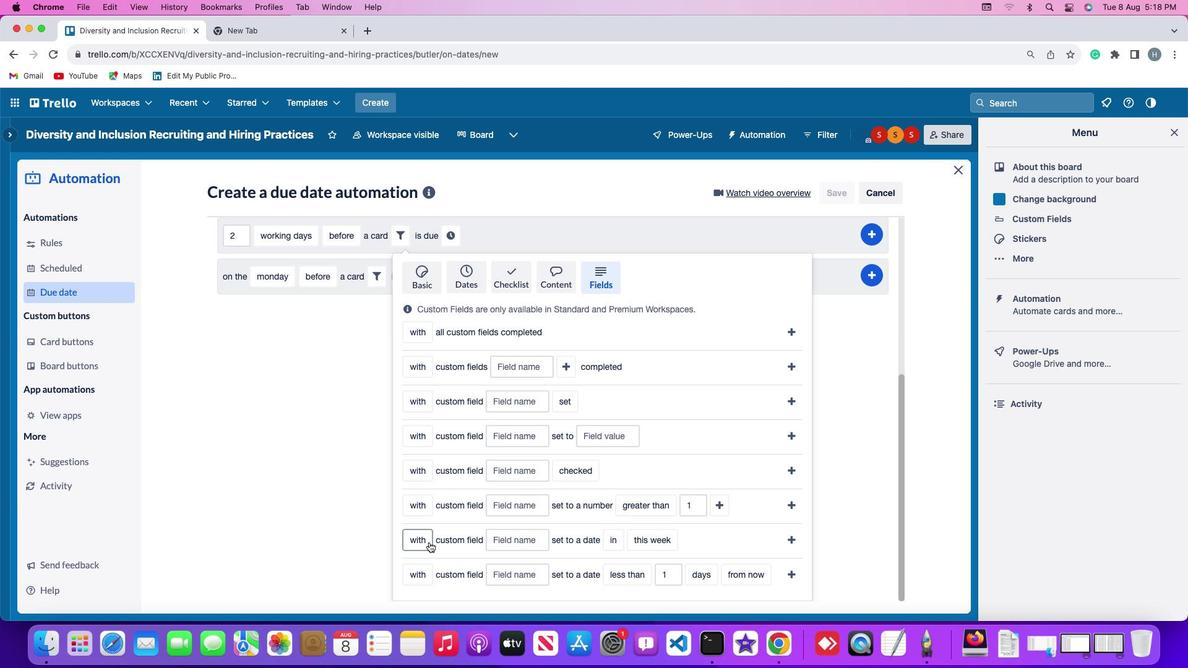 
Action: Mouse moved to (426, 556)
Screenshot: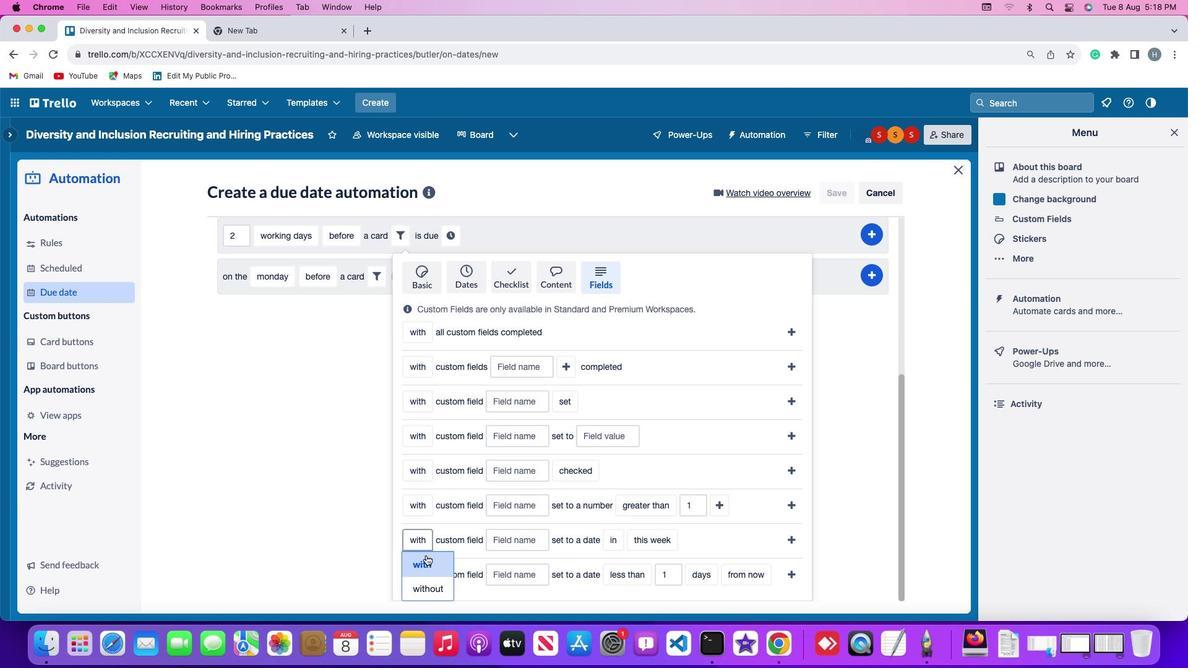 
Action: Mouse pressed left at (426, 556)
Screenshot: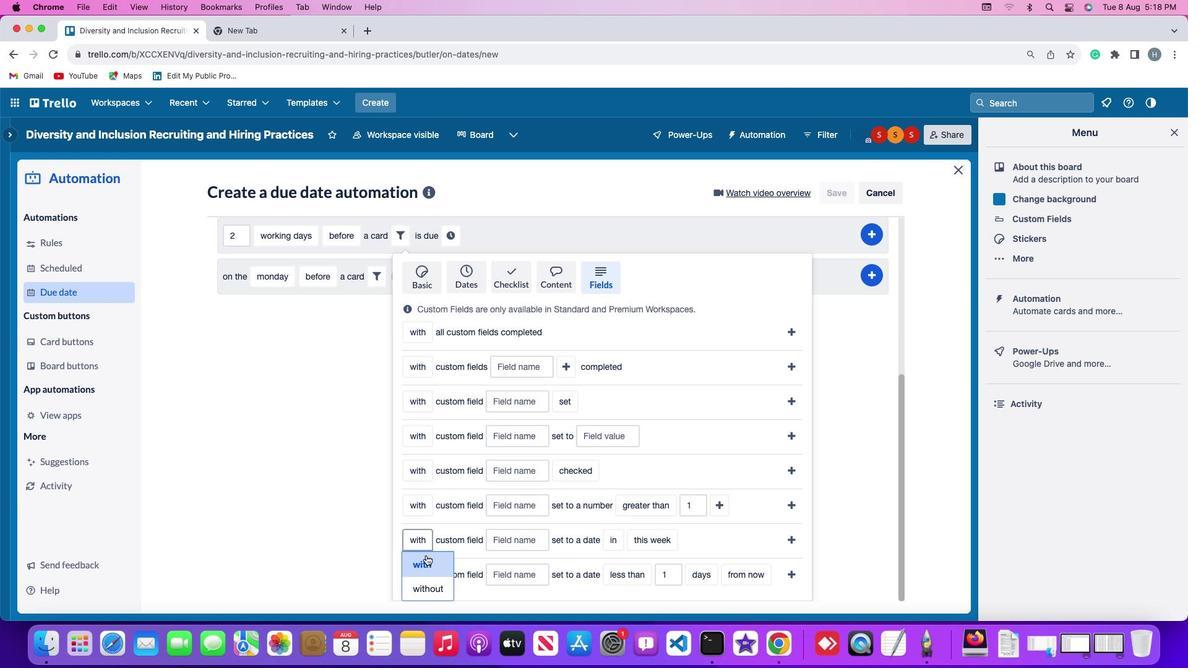 
Action: Mouse moved to (507, 539)
Screenshot: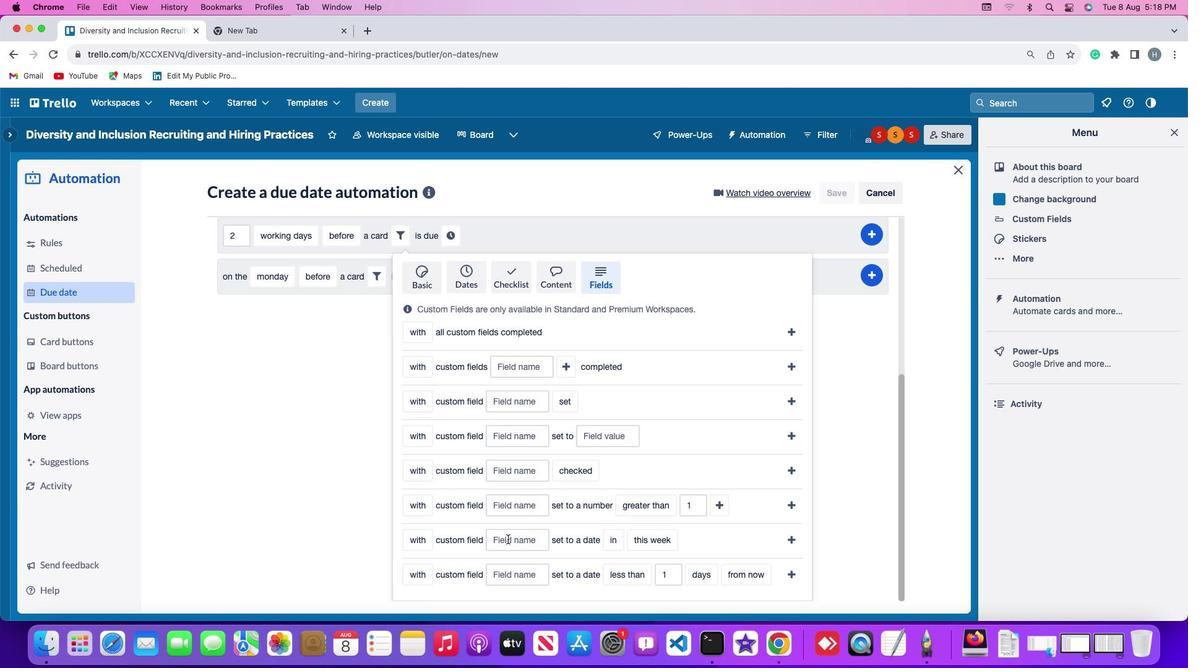 
Action: Mouse pressed left at (507, 539)
Screenshot: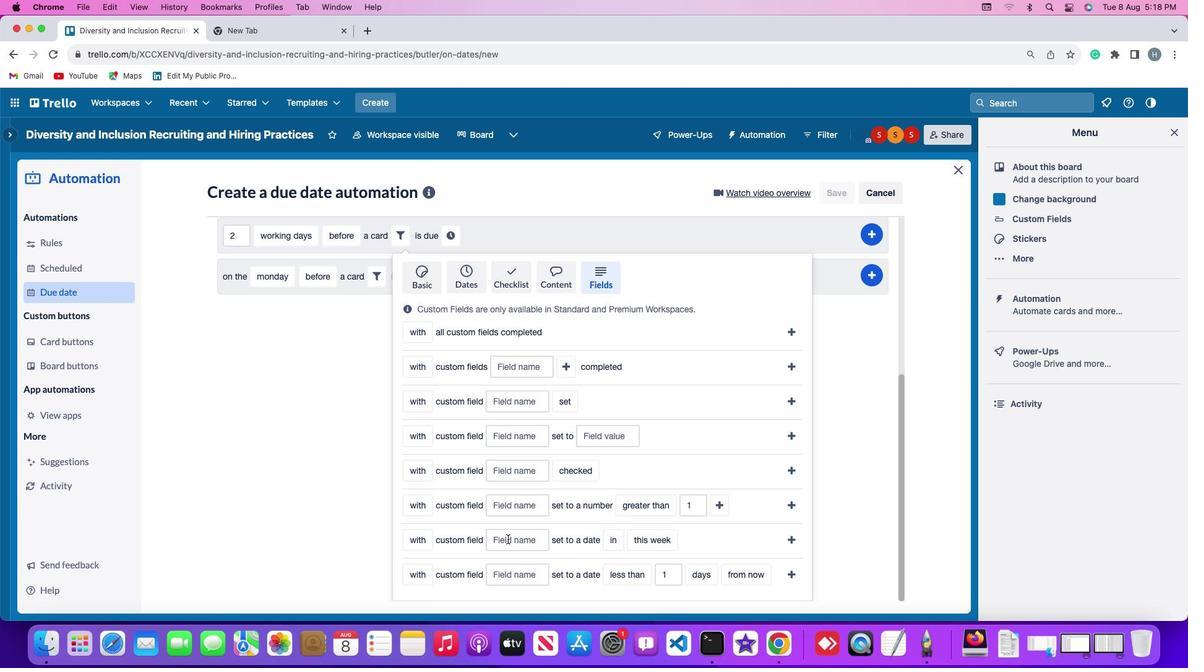 
Action: Key pressed Key.shift'R''e''s''u''m''e'
Screenshot: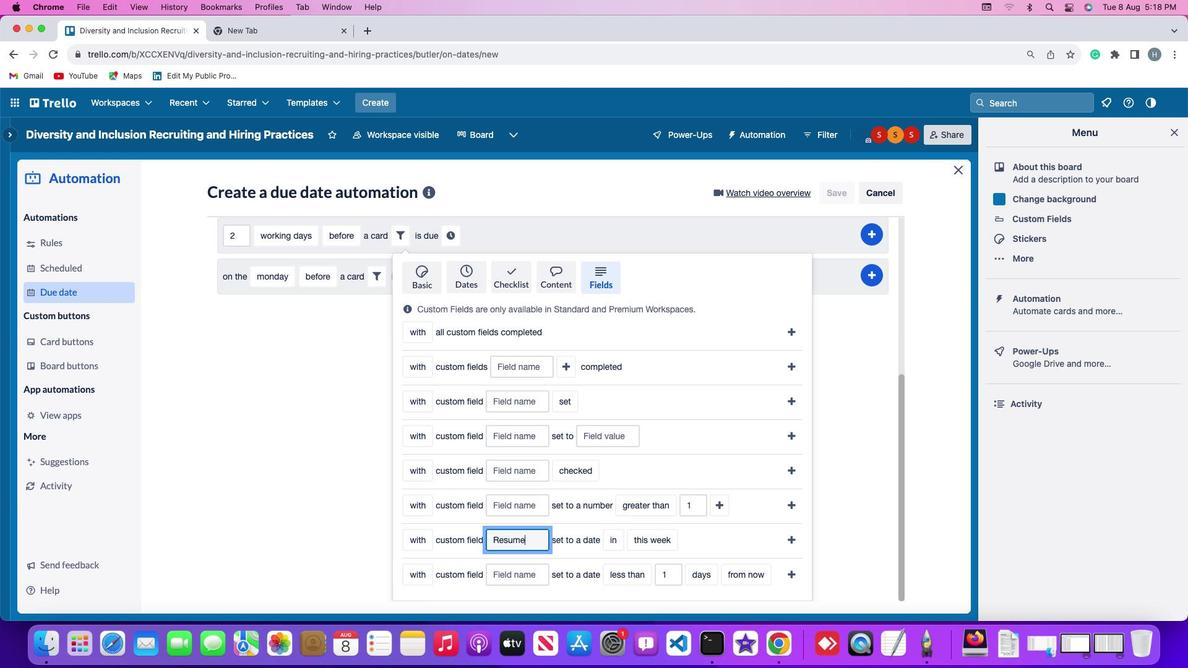 
Action: Mouse moved to (616, 541)
Screenshot: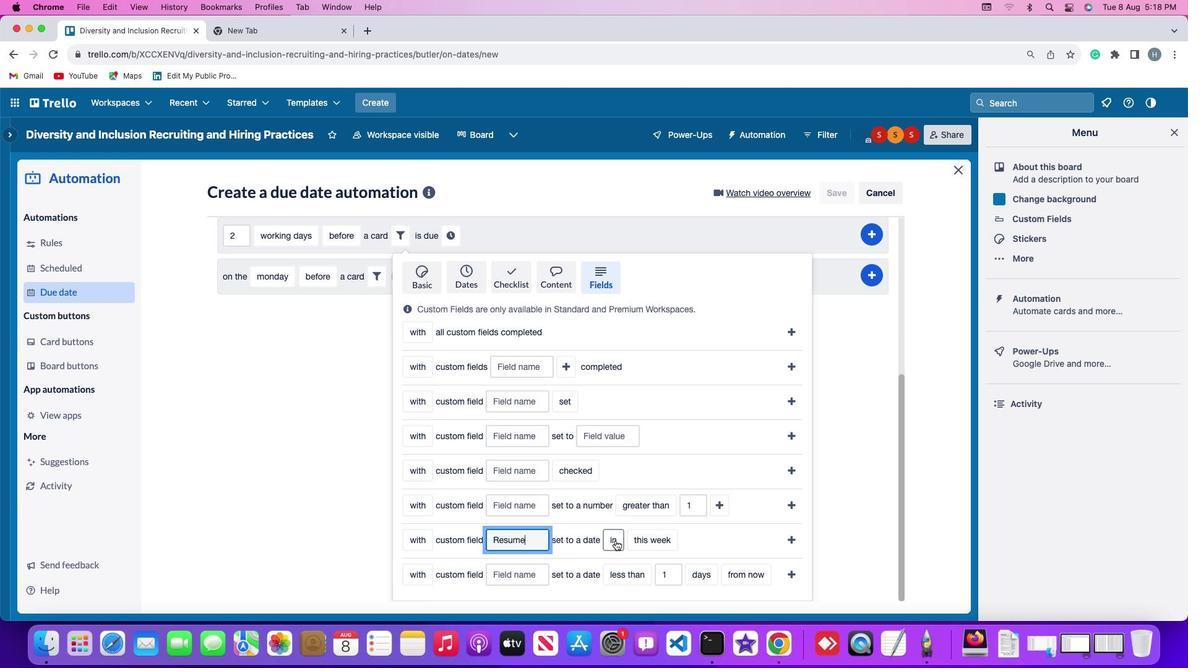 
Action: Mouse pressed left at (616, 541)
Screenshot: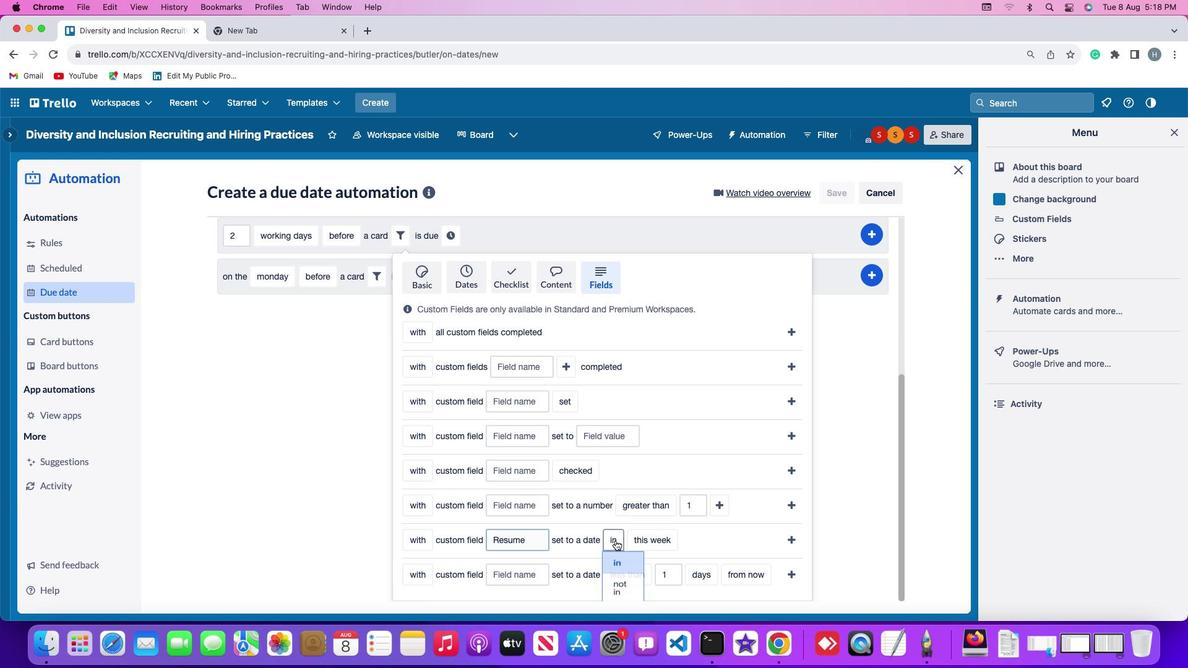 
Action: Mouse moved to (622, 589)
Screenshot: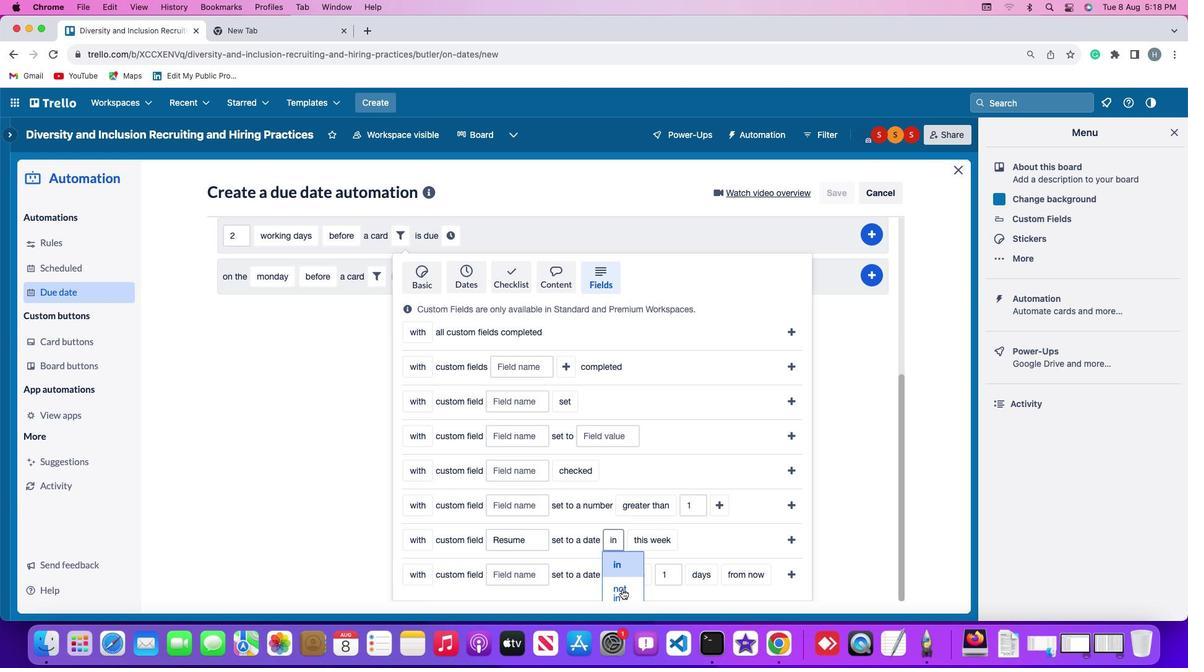 
Action: Mouse pressed left at (622, 589)
Screenshot: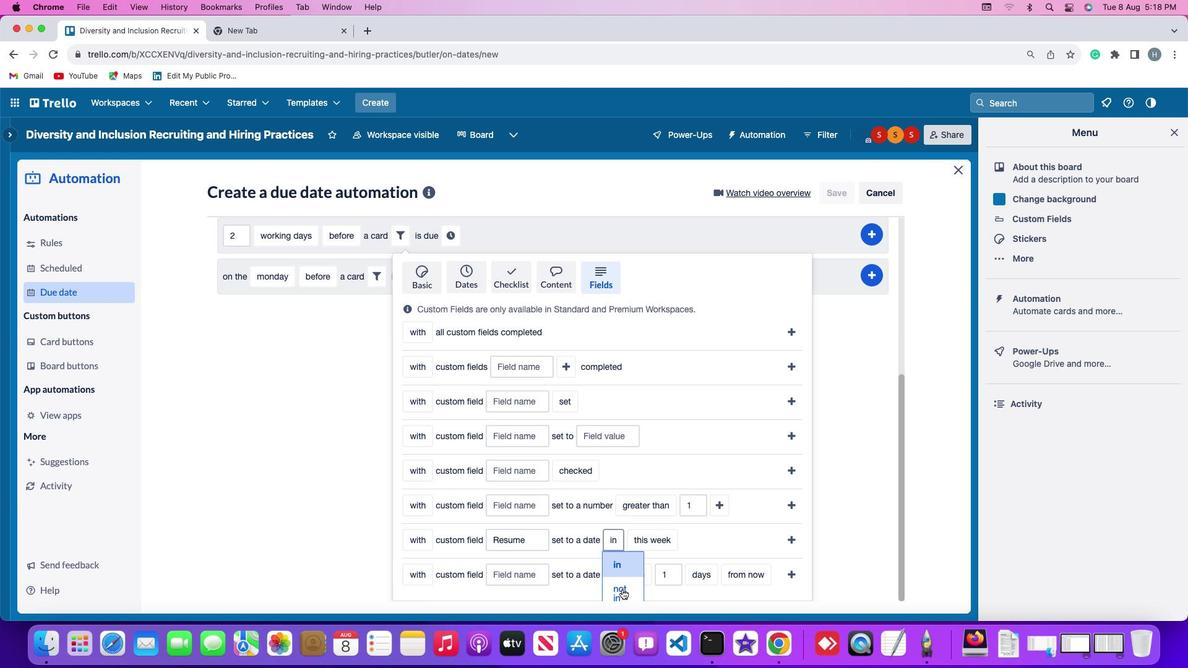 
Action: Mouse moved to (675, 546)
Screenshot: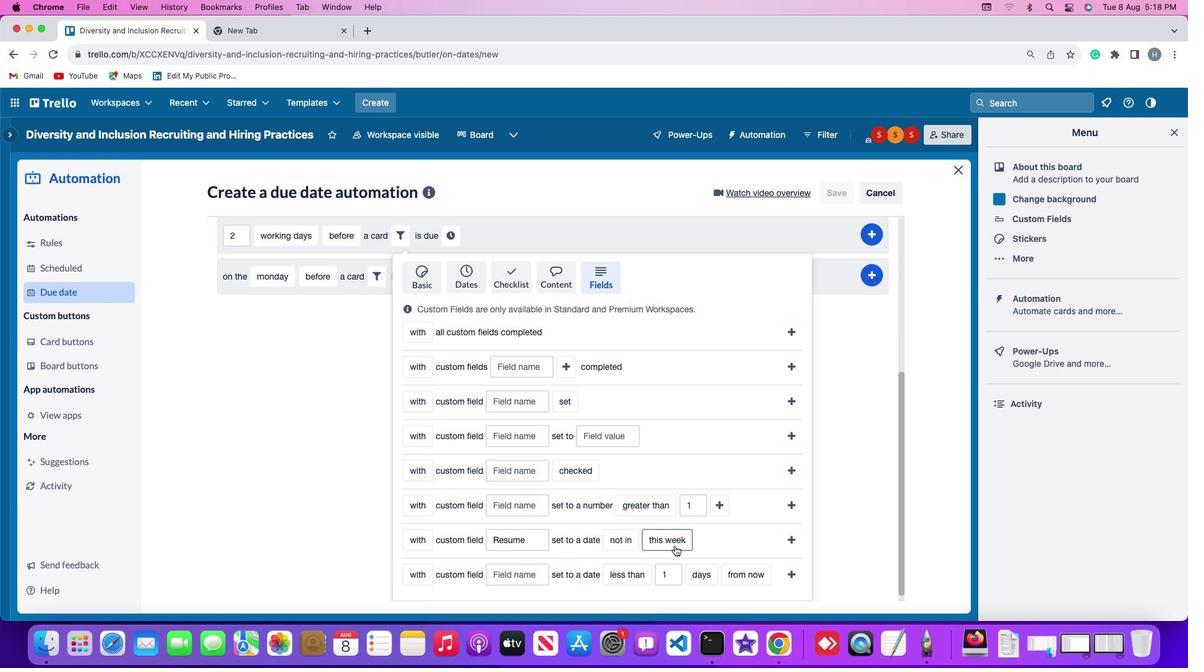 
Action: Mouse pressed left at (675, 546)
Screenshot: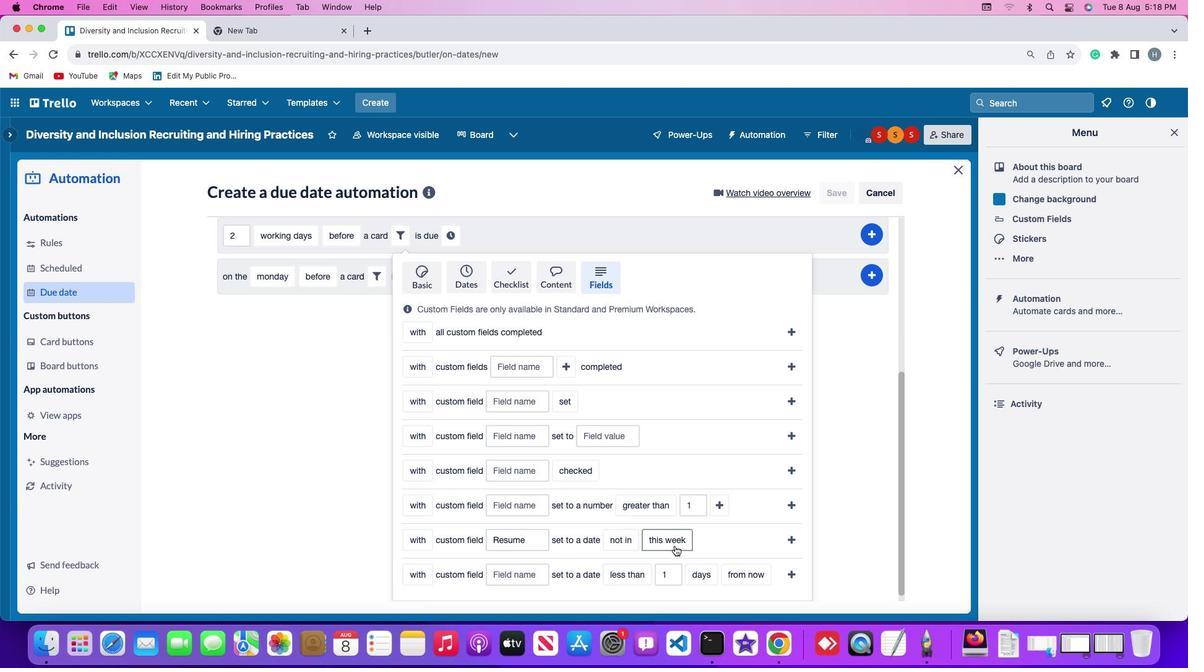 
Action: Mouse moved to (674, 588)
Screenshot: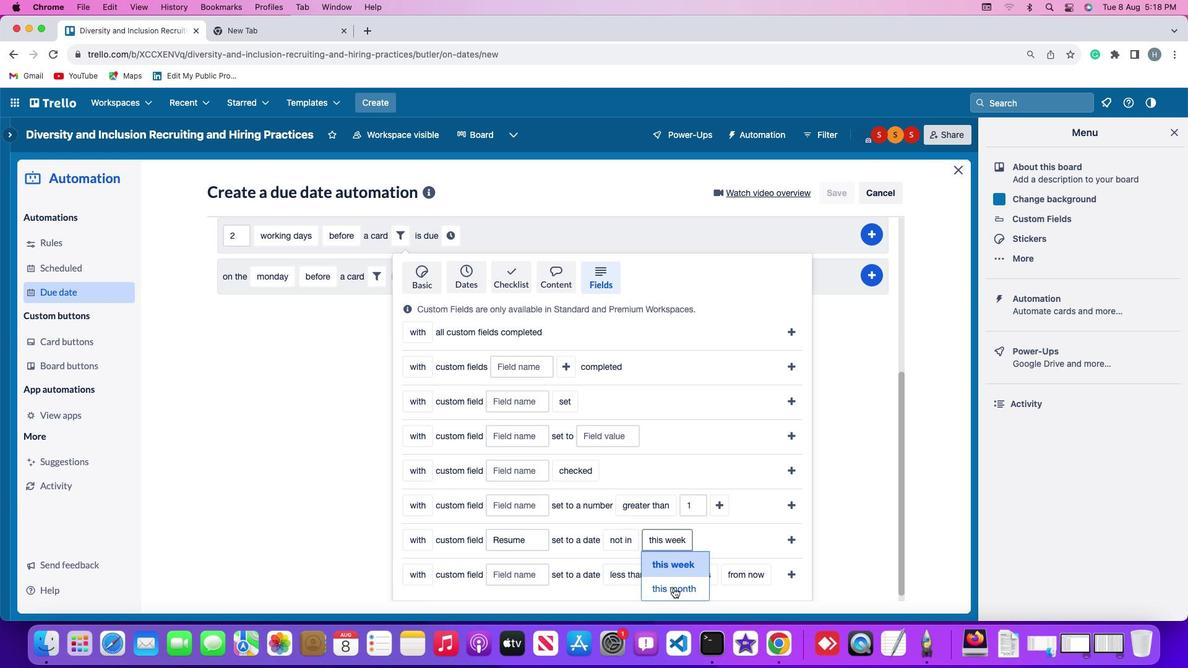 
Action: Mouse pressed left at (674, 588)
Screenshot: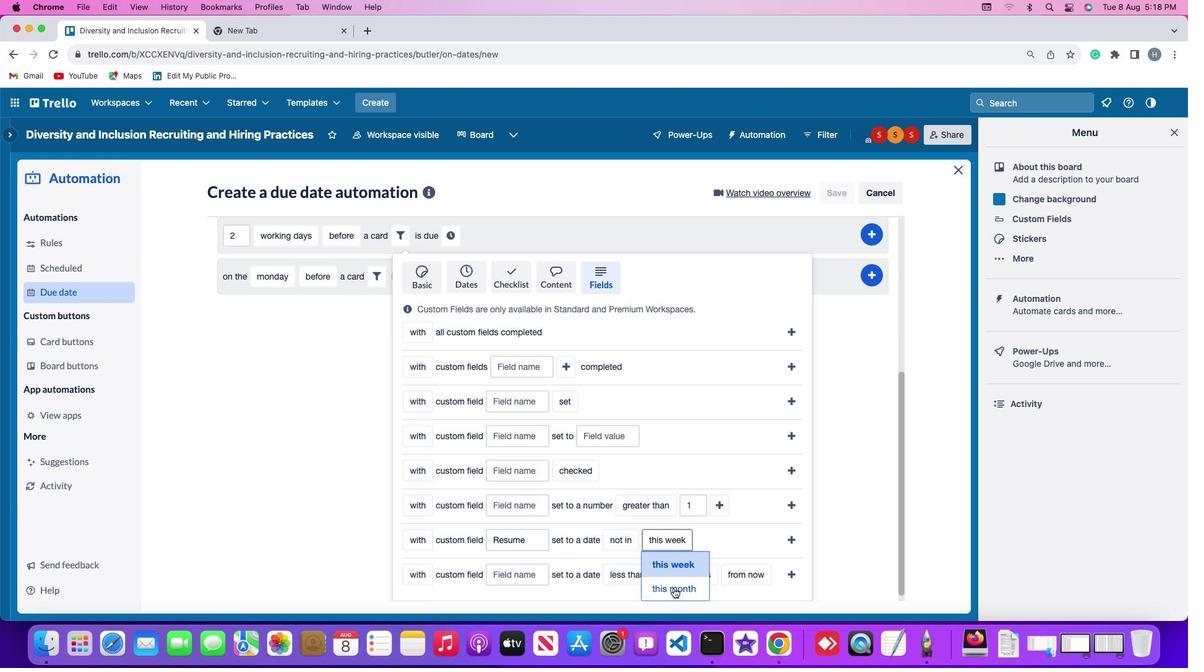 
Action: Mouse moved to (796, 536)
Screenshot: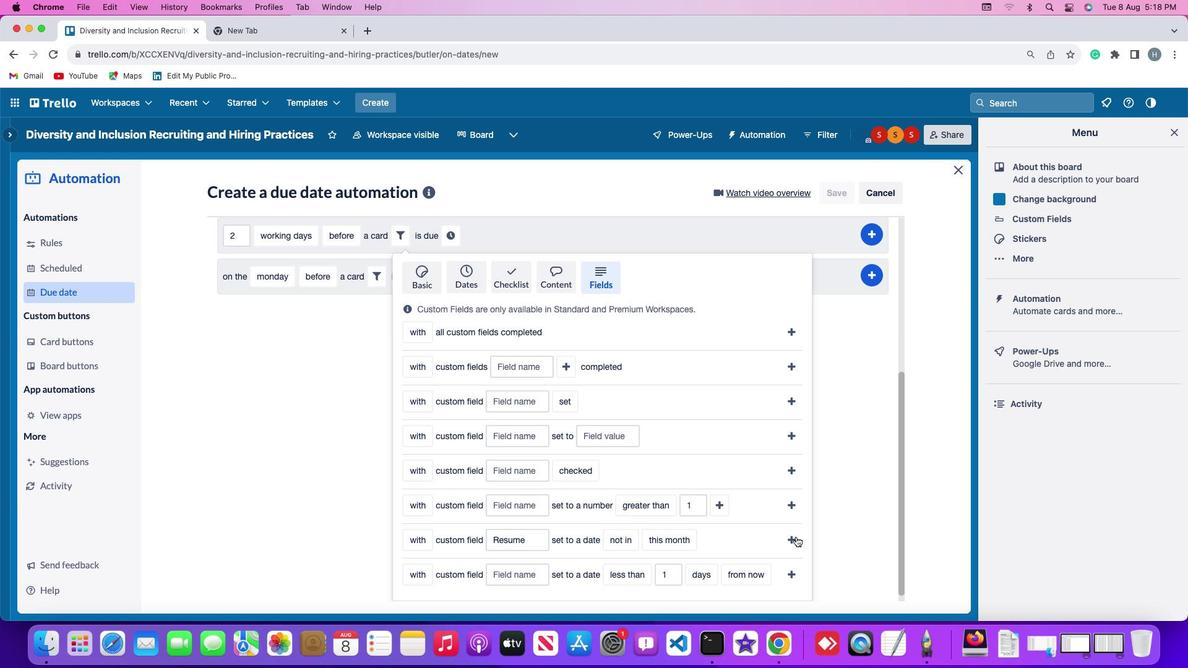 
Action: Mouse pressed left at (796, 536)
Screenshot: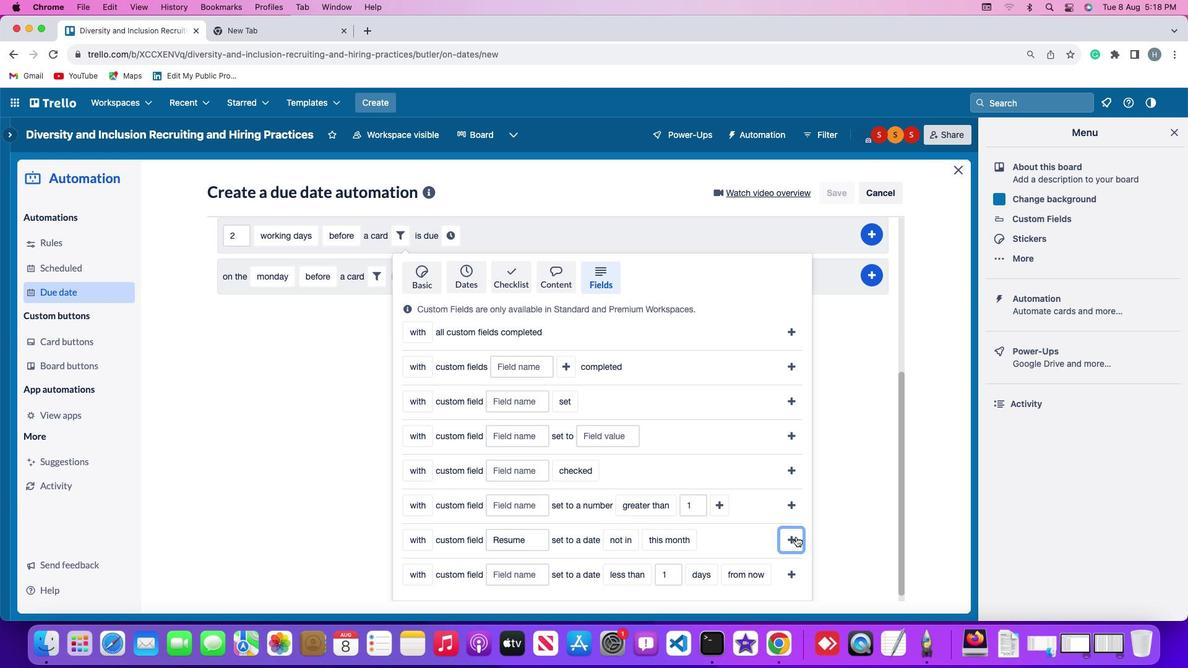 
Action: Mouse moved to (707, 496)
Screenshot: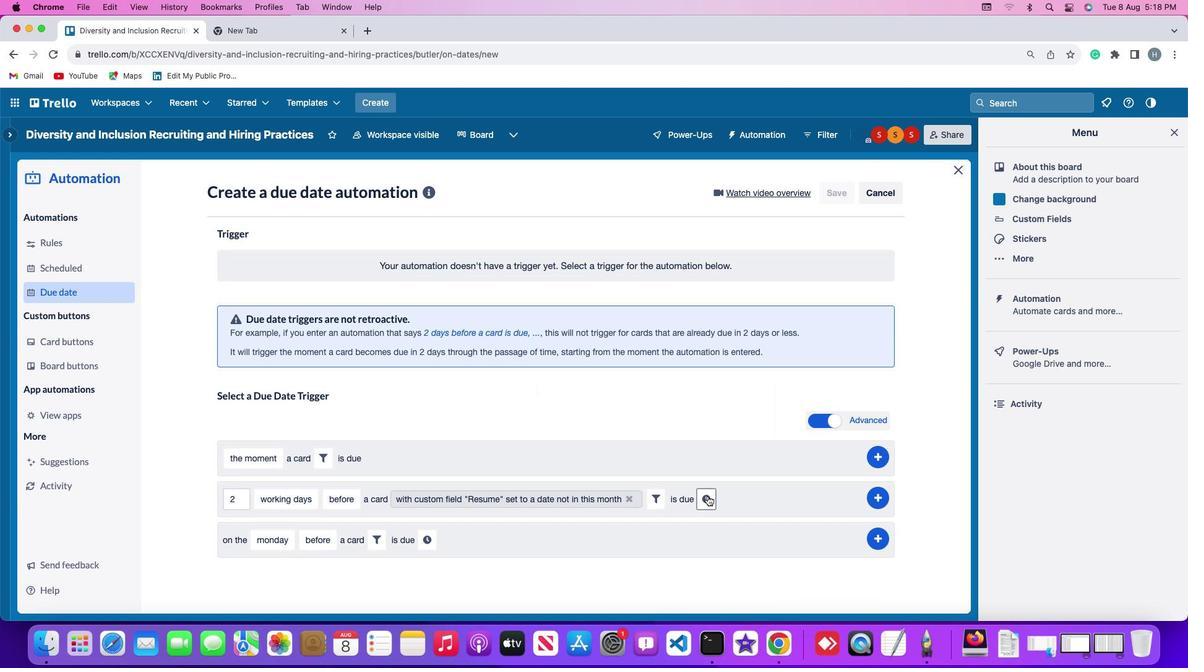 
Action: Mouse pressed left at (707, 496)
Screenshot: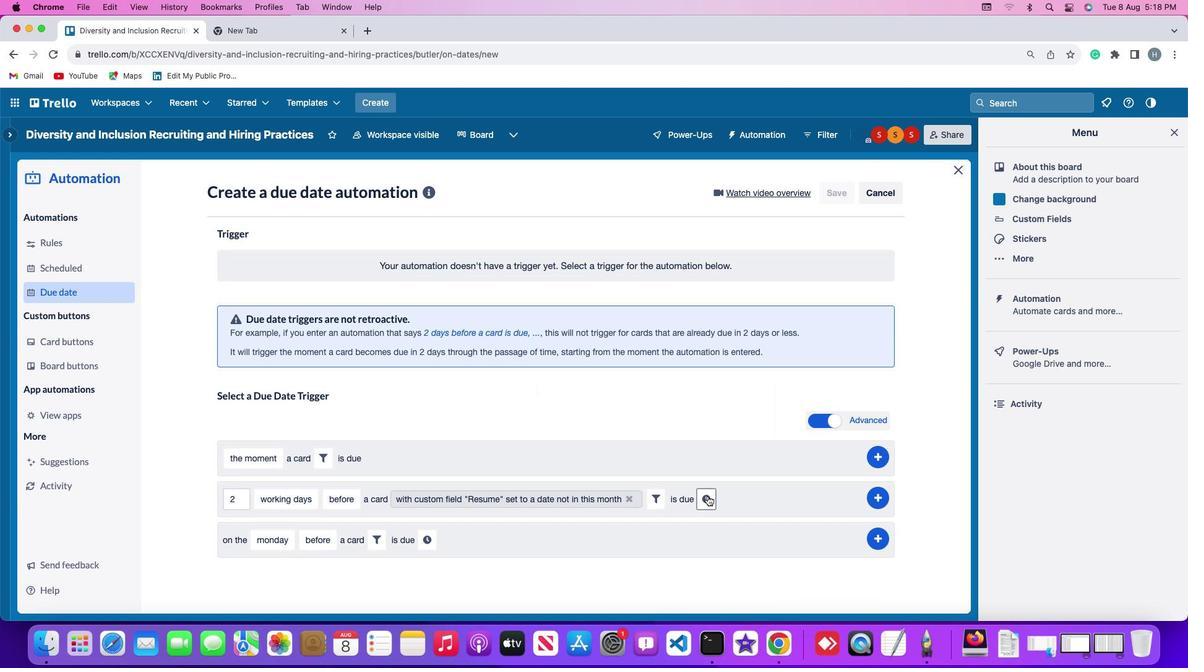 
Action: Mouse moved to (733, 499)
Screenshot: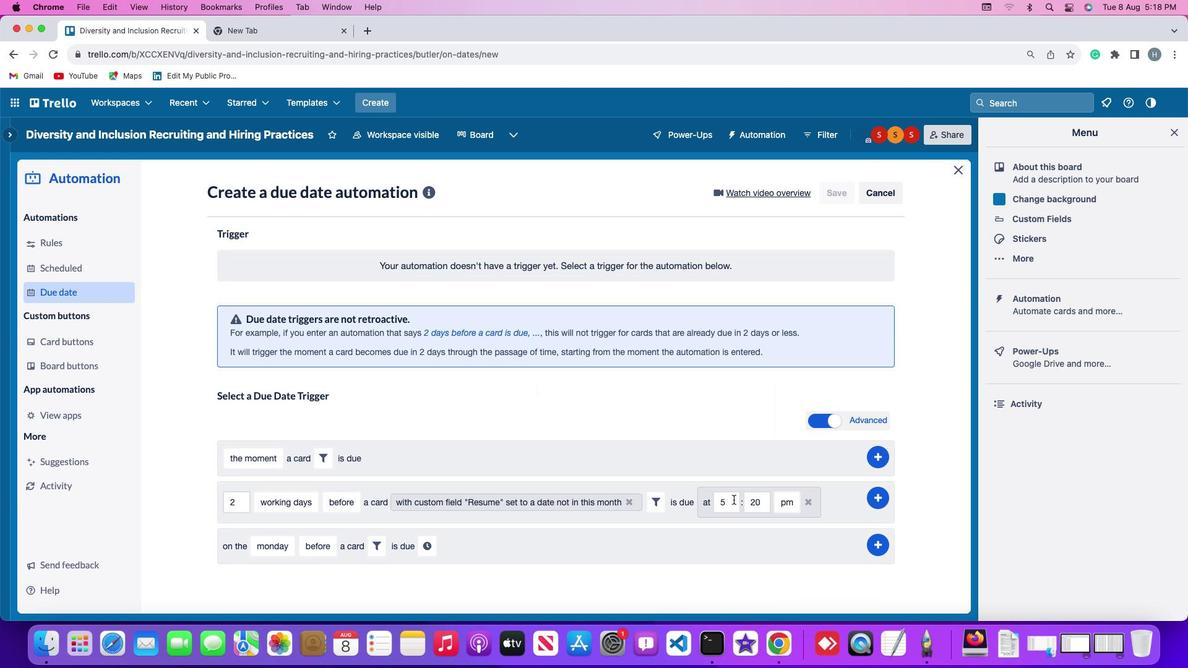 
Action: Mouse pressed left at (733, 499)
Screenshot: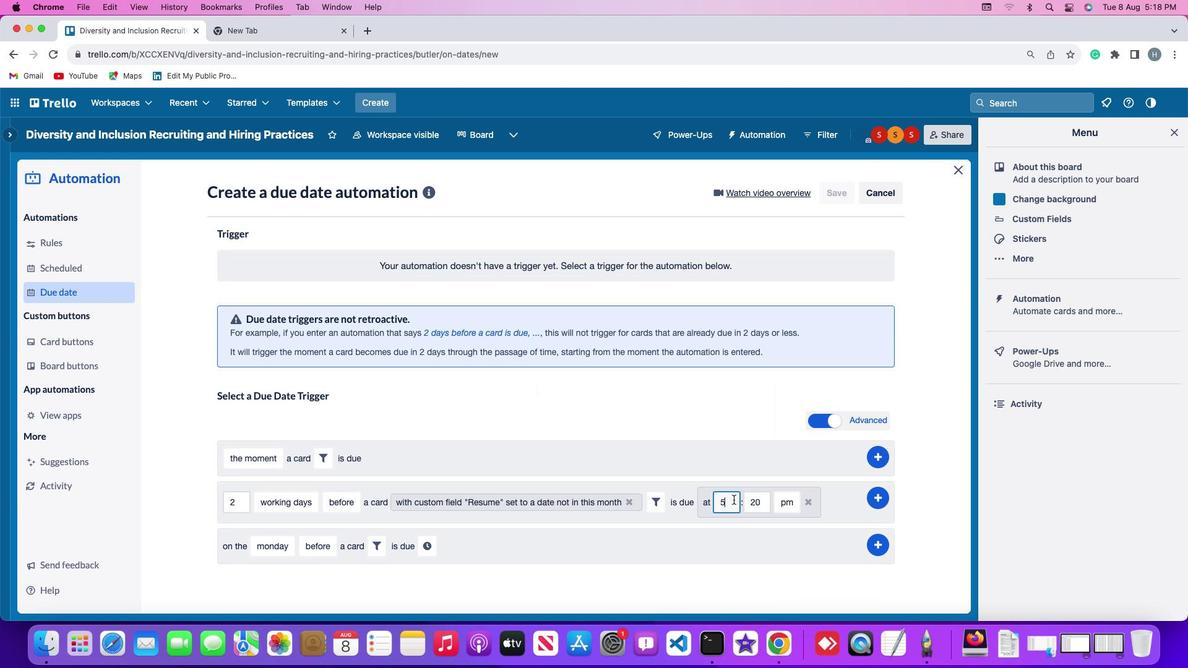 
Action: Key pressed Key.backspace'1''1'
Screenshot: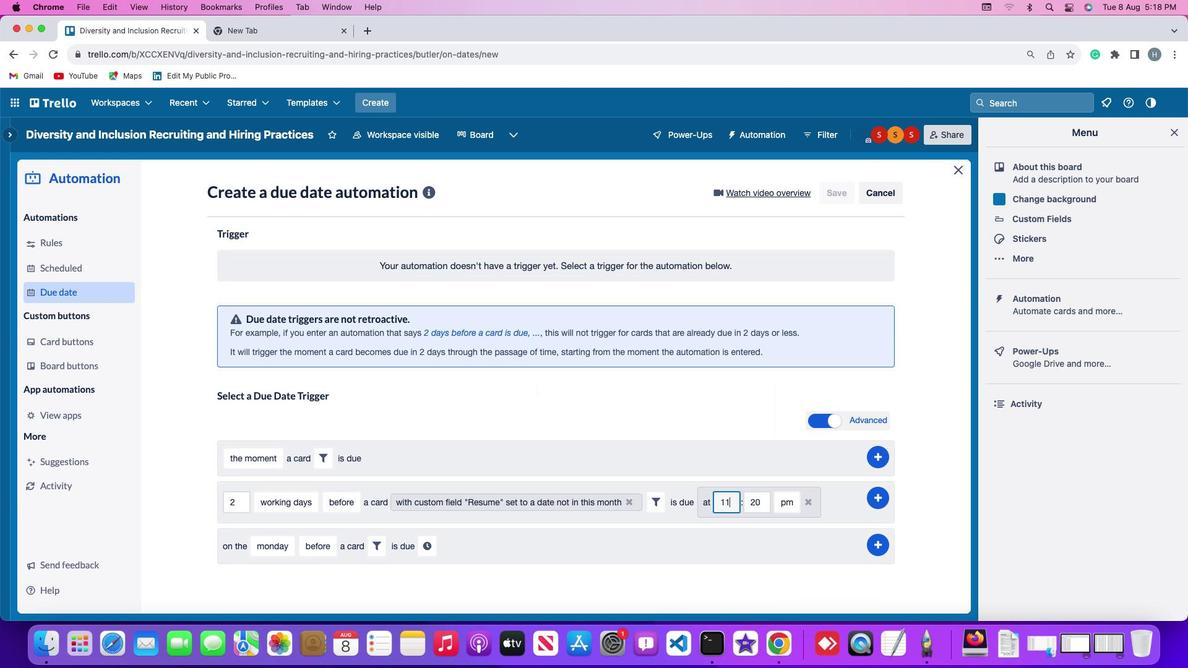 
Action: Mouse moved to (766, 503)
Screenshot: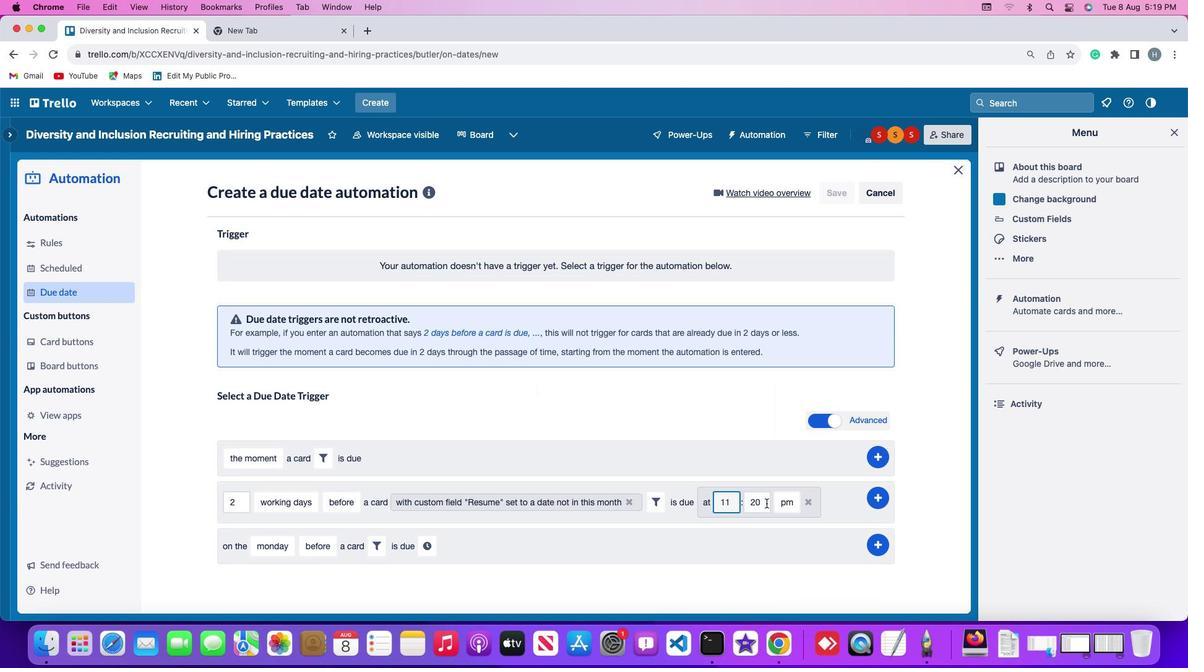 
Action: Mouse pressed left at (766, 503)
Screenshot: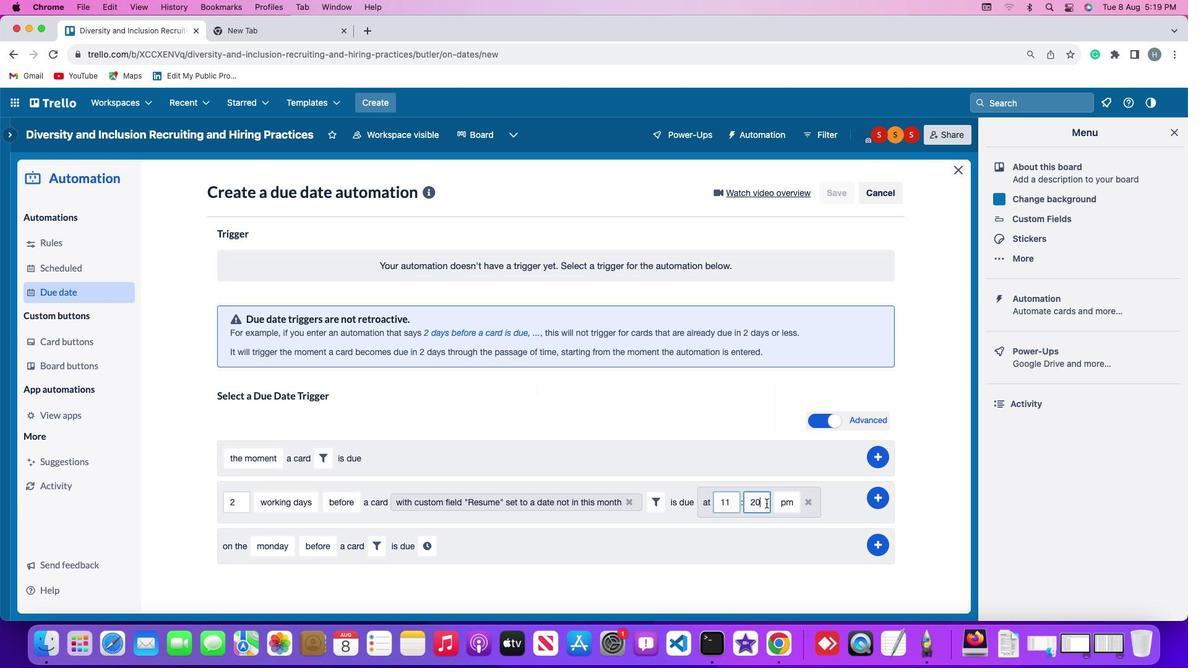 
Action: Key pressed Key.backspaceKey.backspace
Screenshot: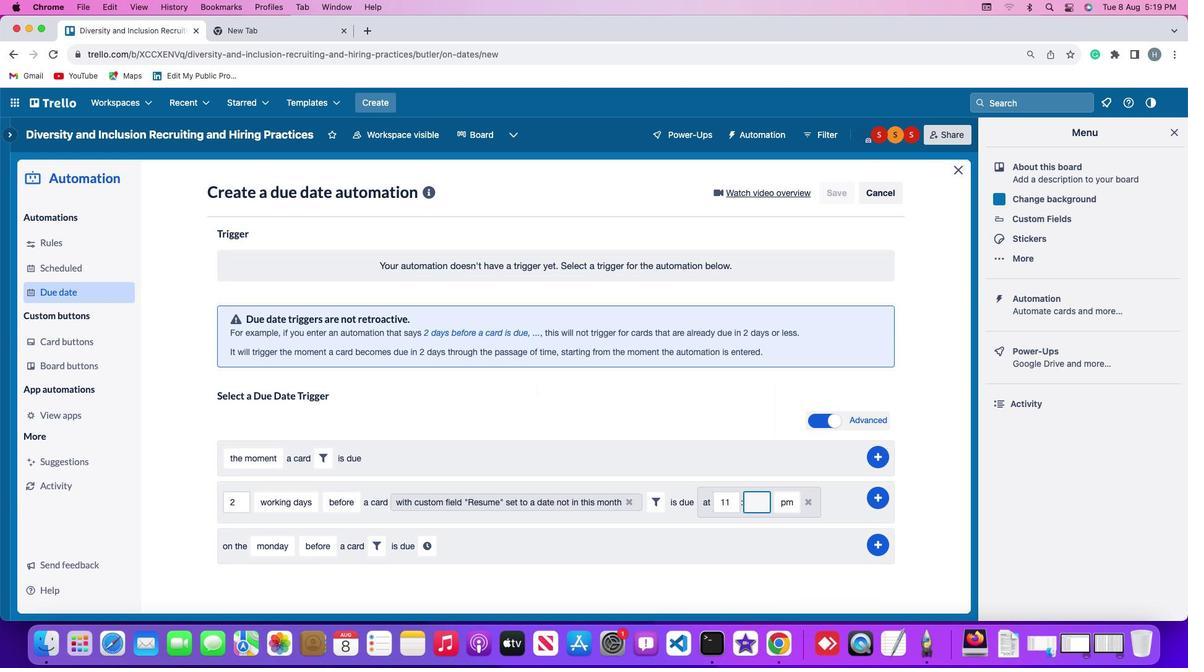 
Action: Mouse moved to (766, 503)
Screenshot: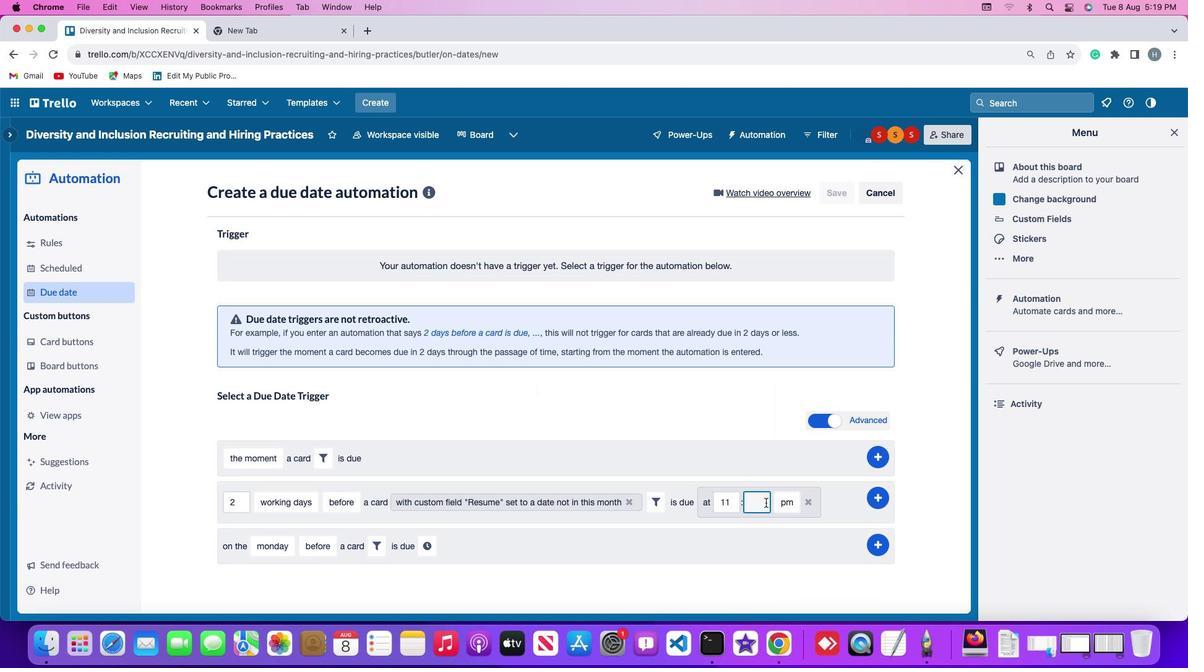 
Action: Key pressed '0''0'
Screenshot: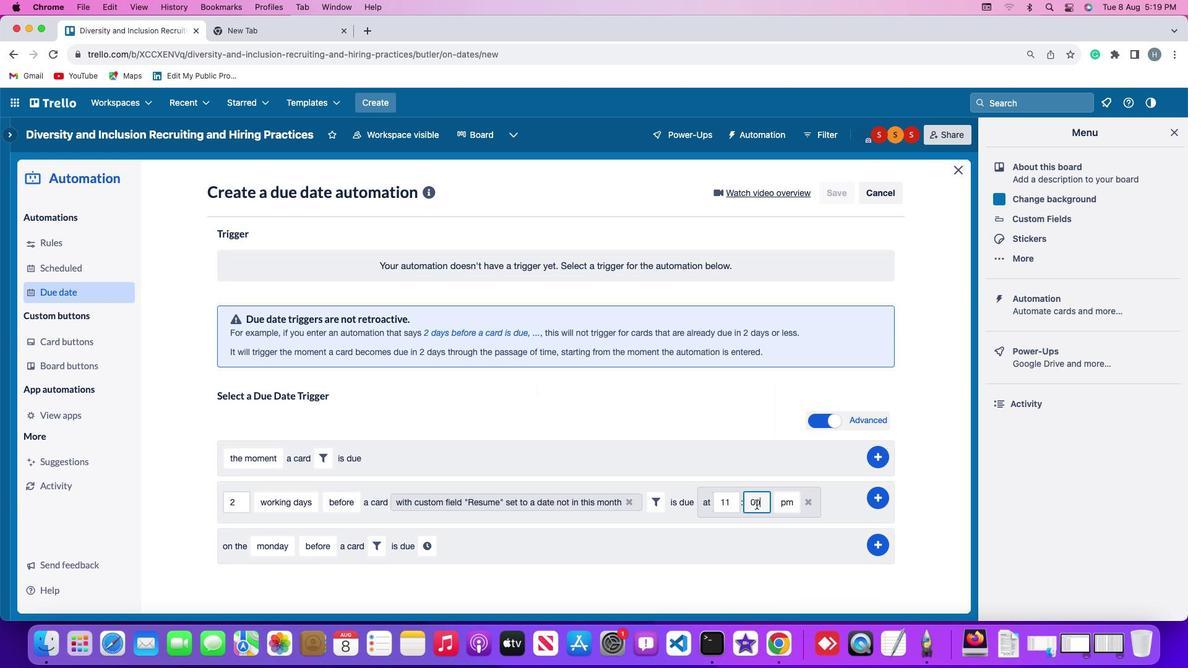 
Action: Mouse moved to (783, 503)
Screenshot: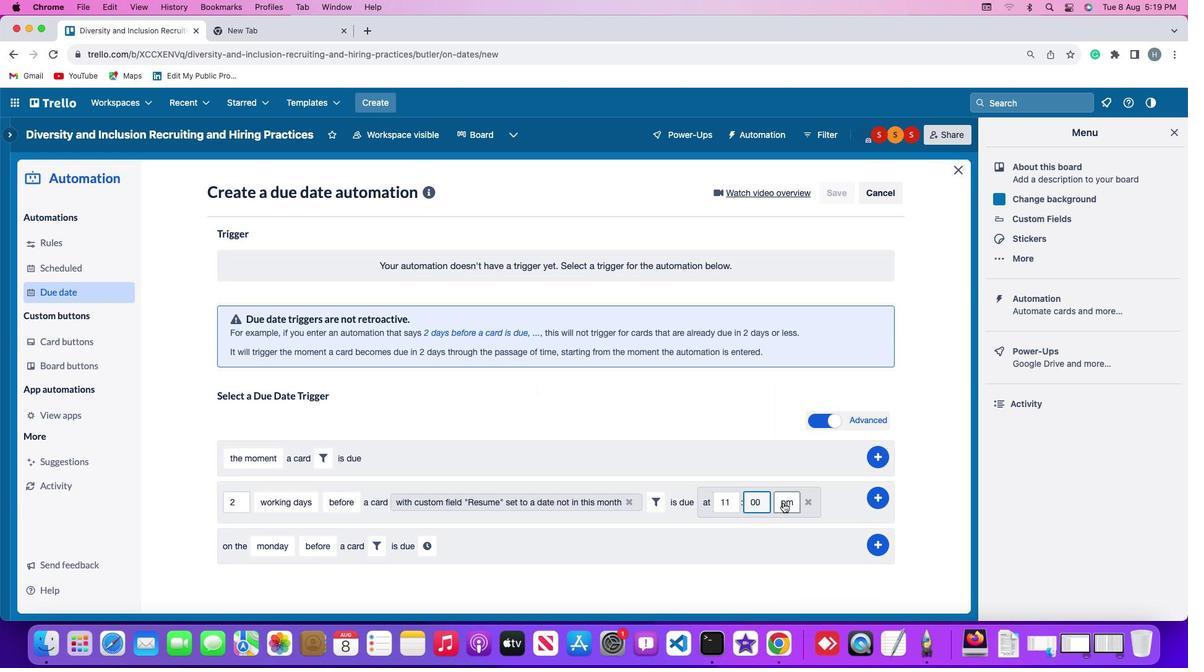 
Action: Mouse pressed left at (783, 503)
Screenshot: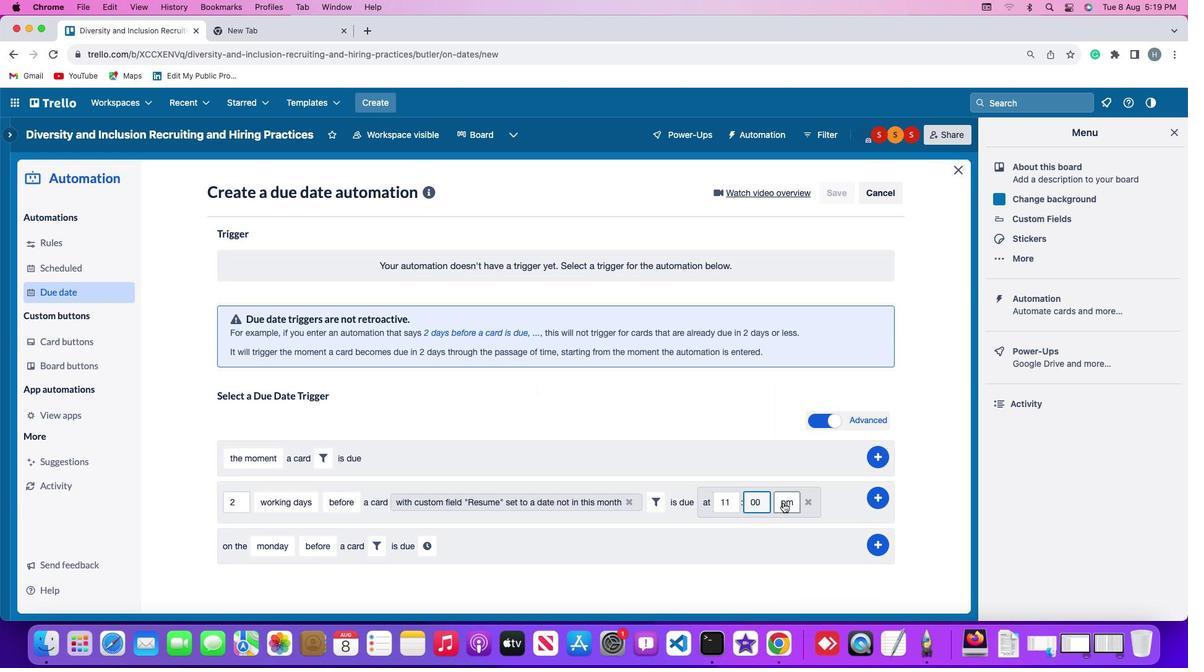 
Action: Mouse moved to (784, 526)
Screenshot: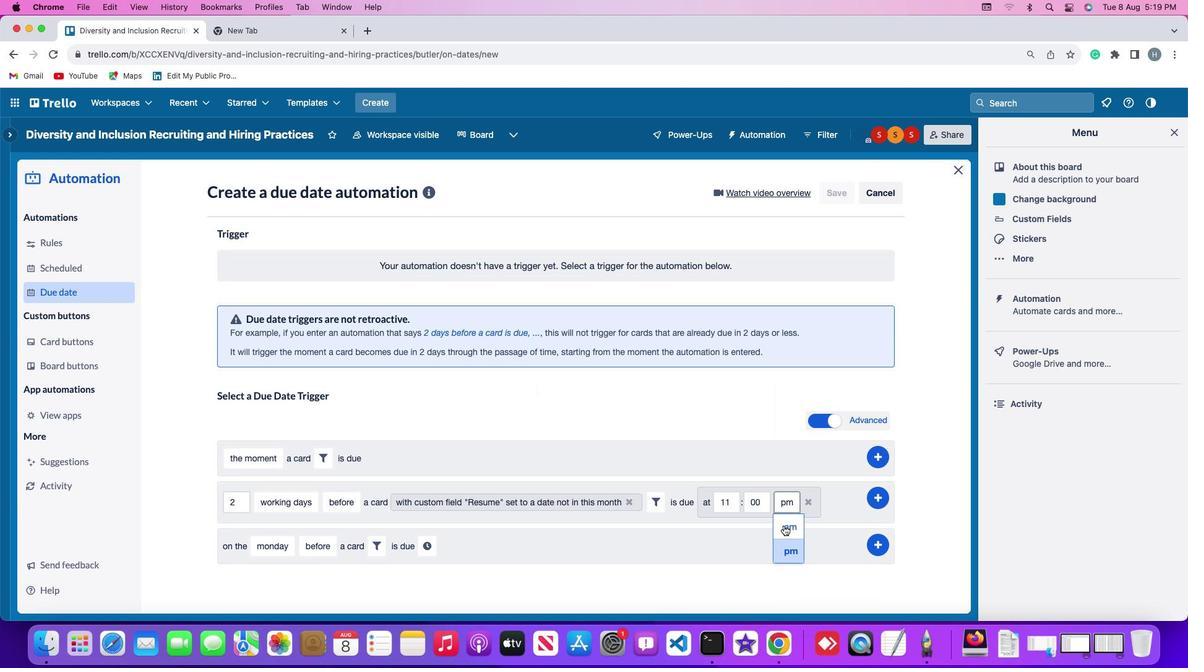 
Action: Mouse pressed left at (784, 526)
Screenshot: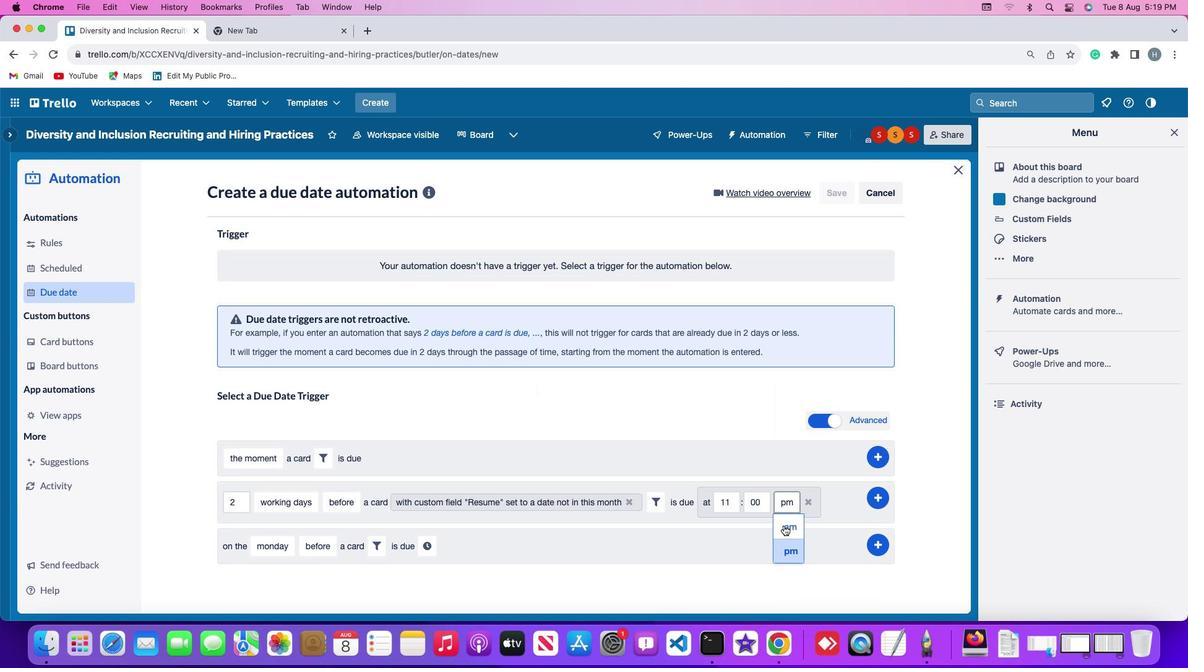 
Action: Mouse moved to (880, 499)
Screenshot: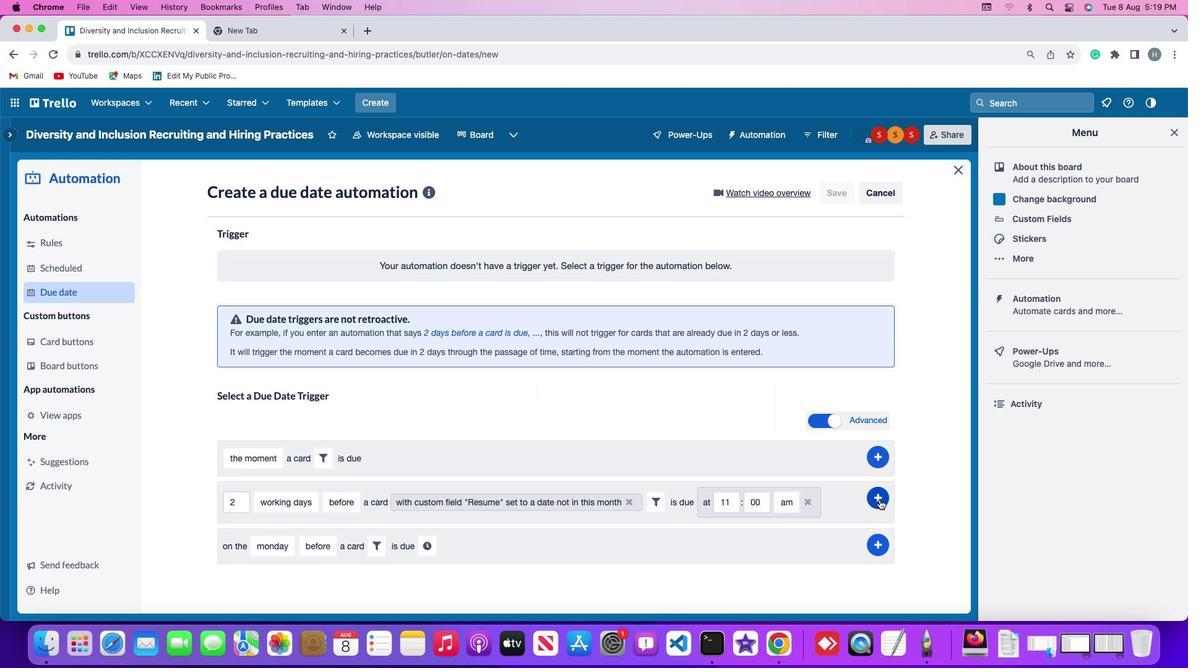 
Action: Mouse pressed left at (880, 499)
Screenshot: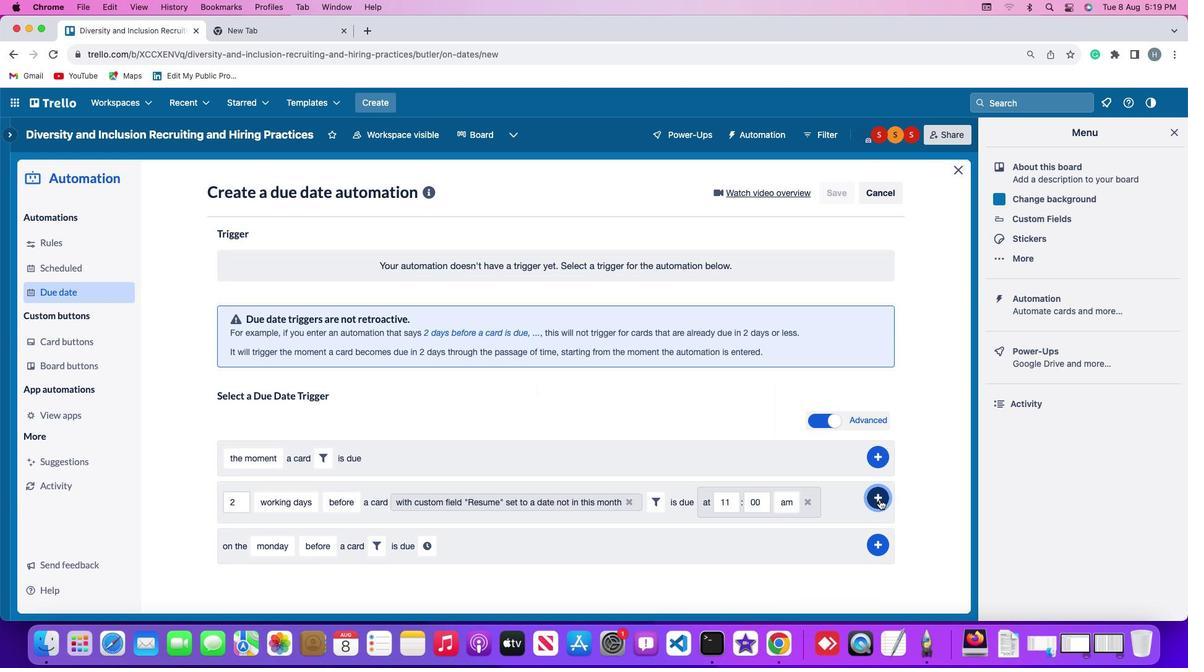 
Action: Mouse moved to (935, 430)
Screenshot: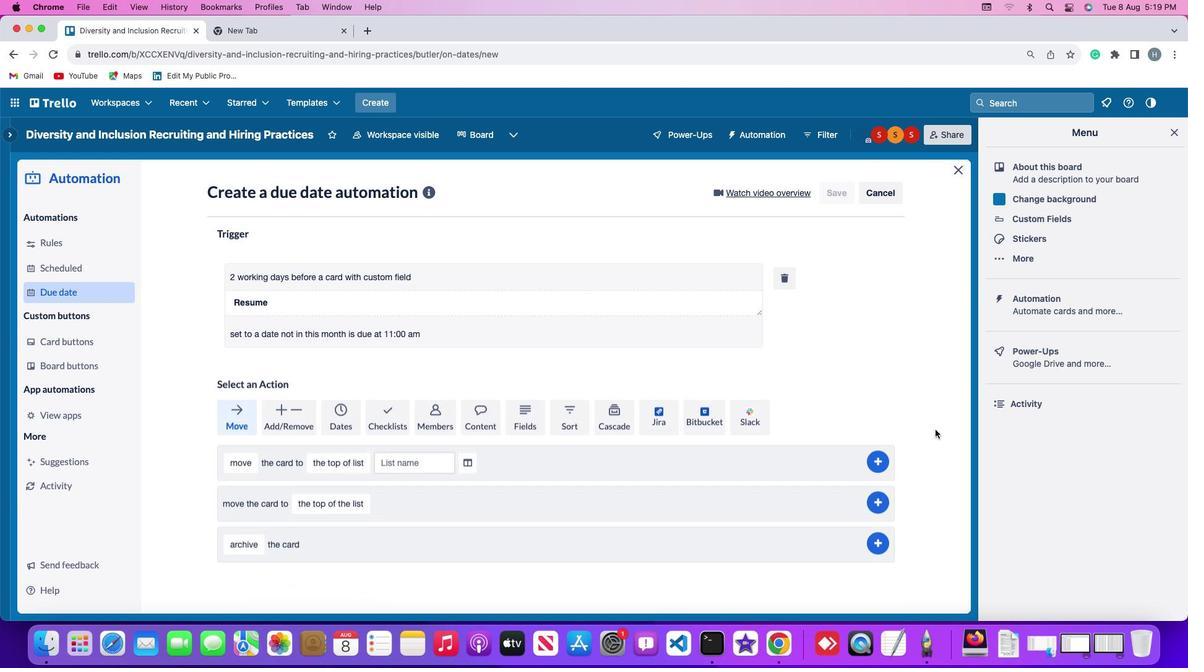 
